 Task: Create a sub task System Test and UAT for the task  Integrate a new payment gateway into an e-commerce website in the project AdaptFlow , assign it to team member softage.5@softage.net and update the status of the sub task to  On Track  , set the priority of the sub task to Low
Action: Mouse moved to (501, 260)
Screenshot: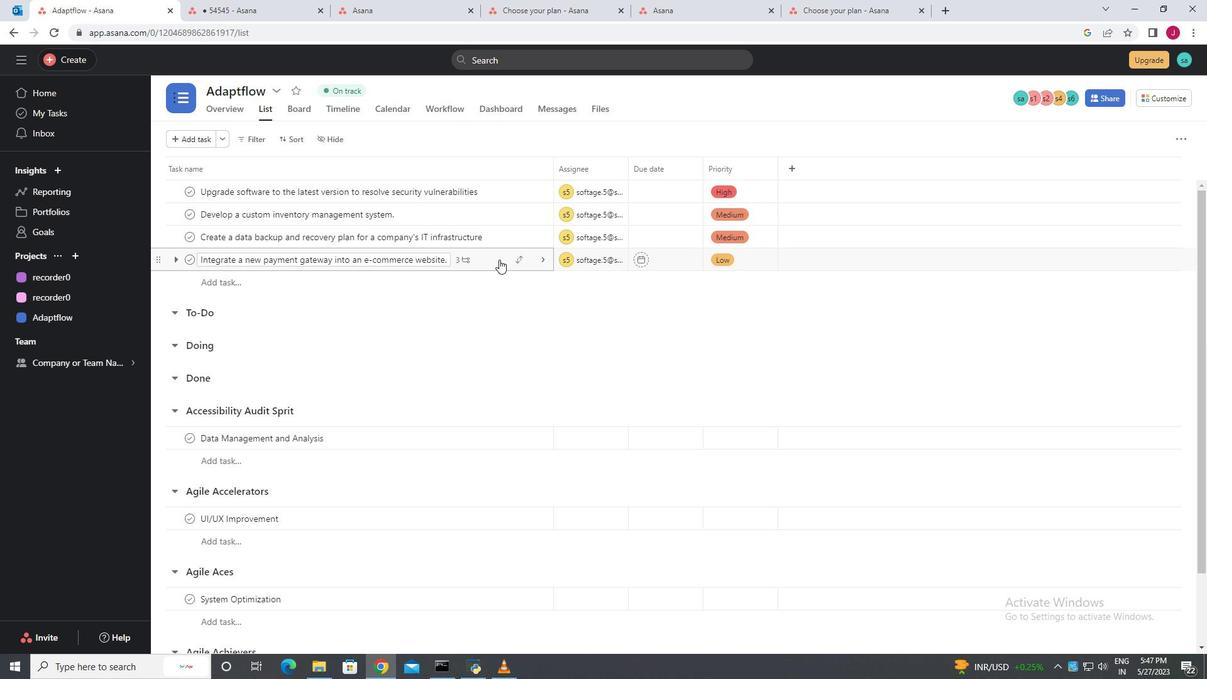 
Action: Mouse pressed left at (501, 260)
Screenshot: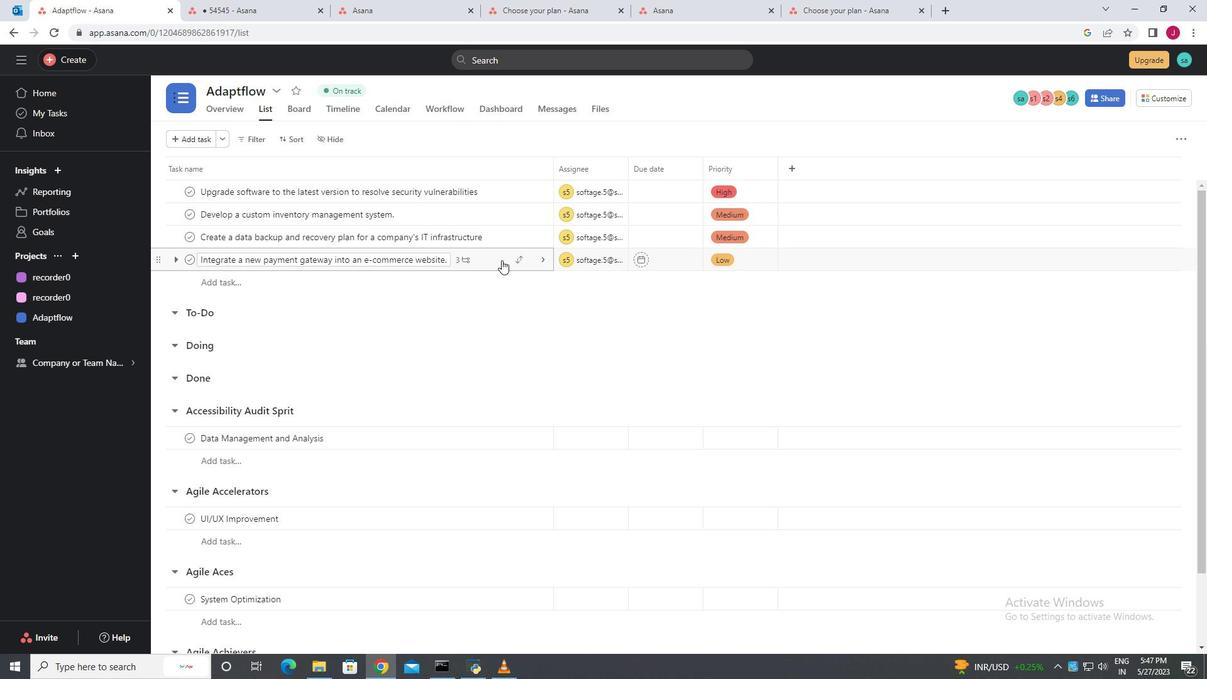 
Action: Mouse moved to (818, 439)
Screenshot: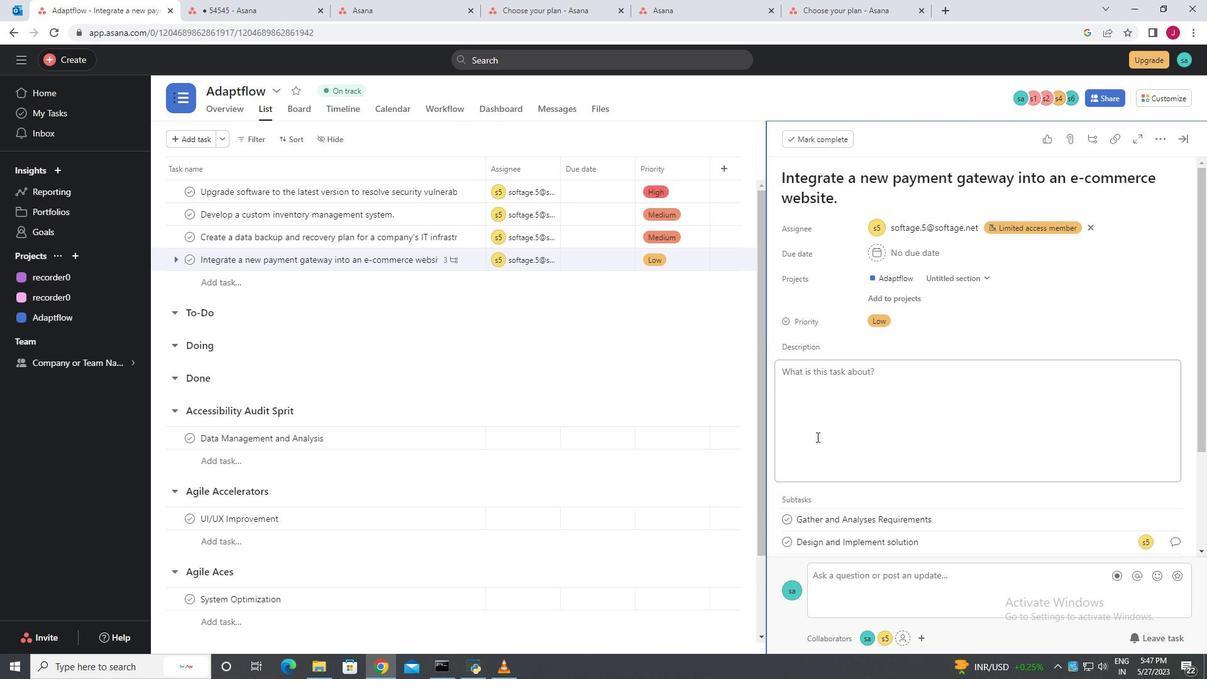 
Action: Mouse scrolled (818, 438) with delta (0, 0)
Screenshot: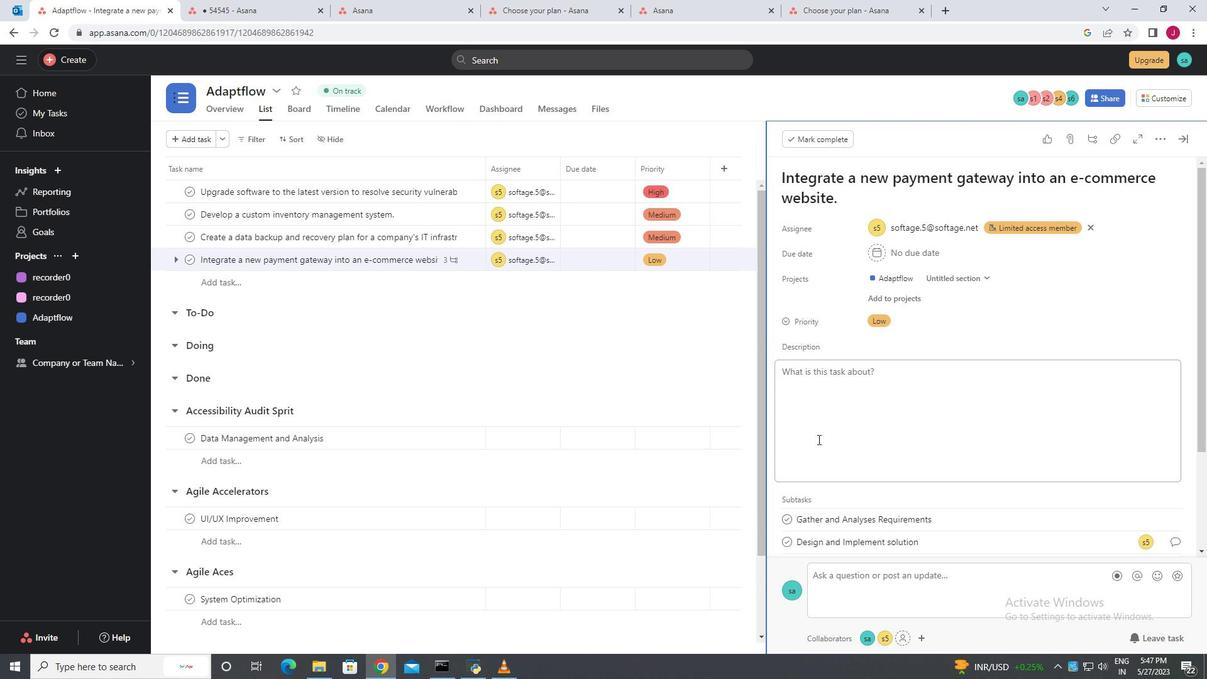 
Action: Mouse scrolled (818, 438) with delta (0, 0)
Screenshot: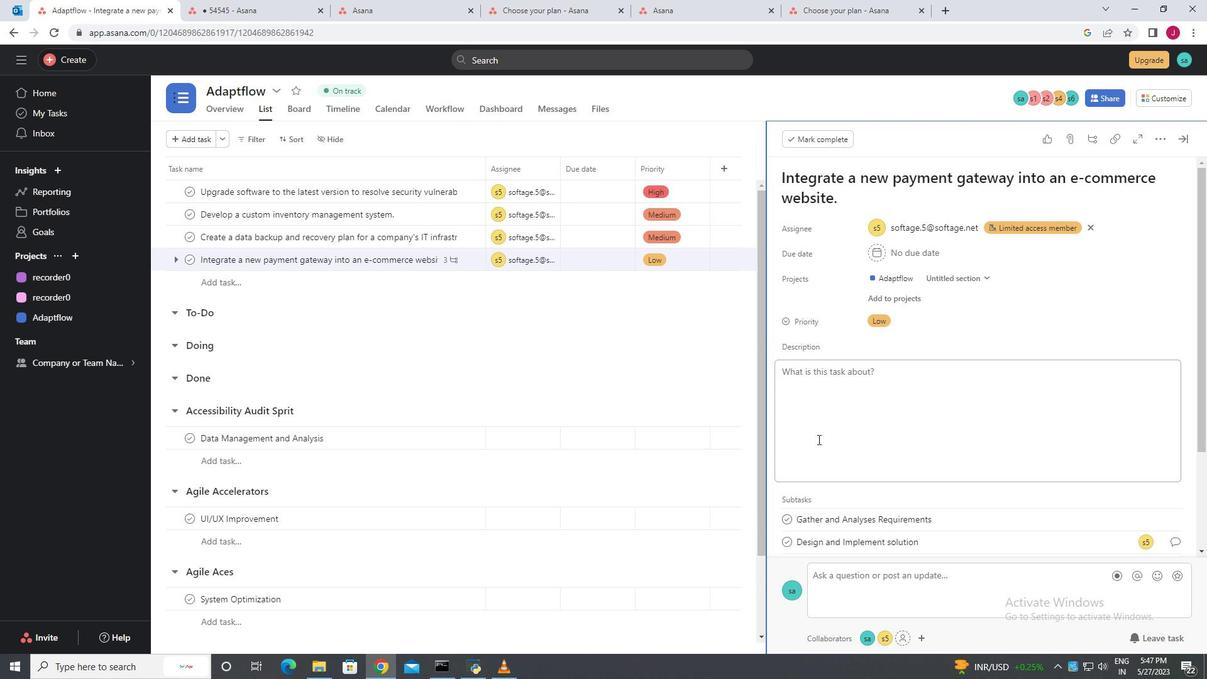 
Action: Mouse scrolled (818, 438) with delta (0, 0)
Screenshot: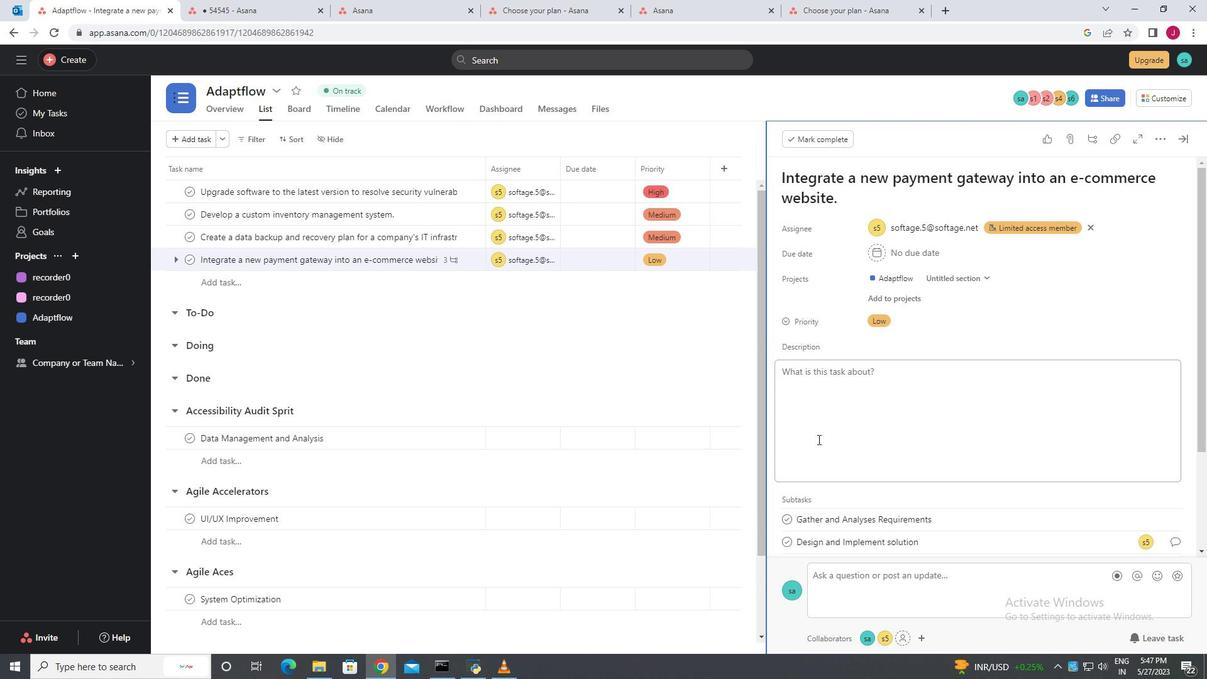 
Action: Mouse scrolled (818, 438) with delta (0, 0)
Screenshot: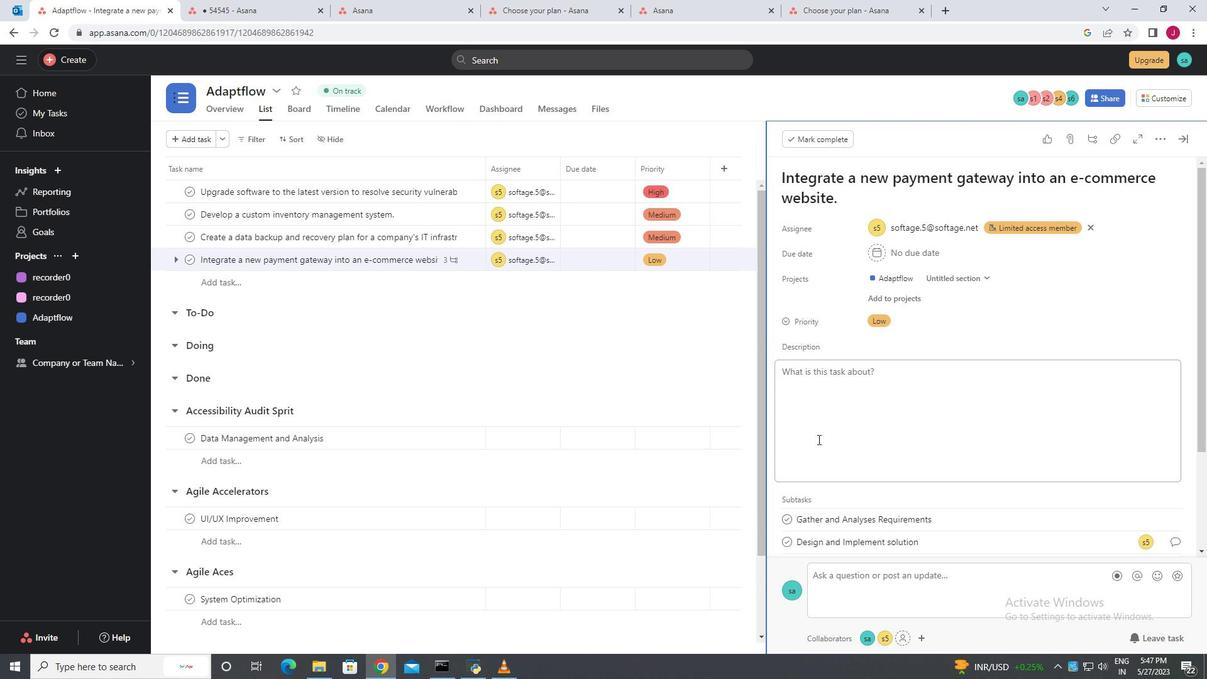 
Action: Mouse moved to (806, 430)
Screenshot: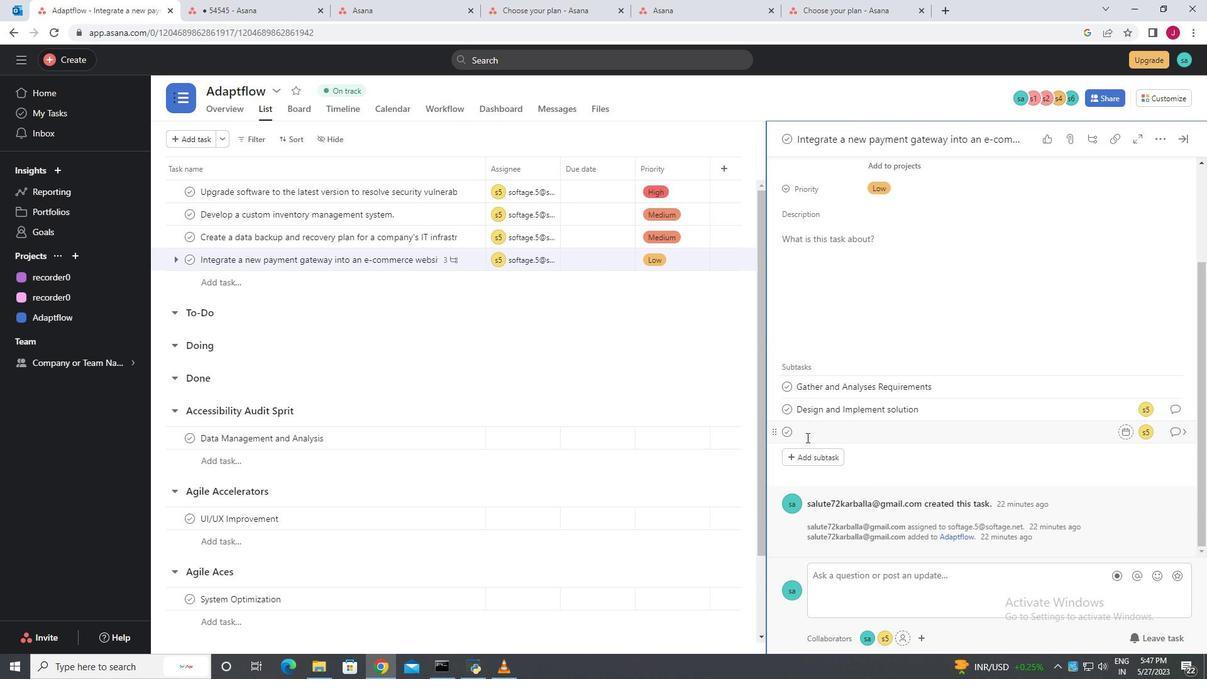 
Action: Mouse pressed left at (806, 430)
Screenshot: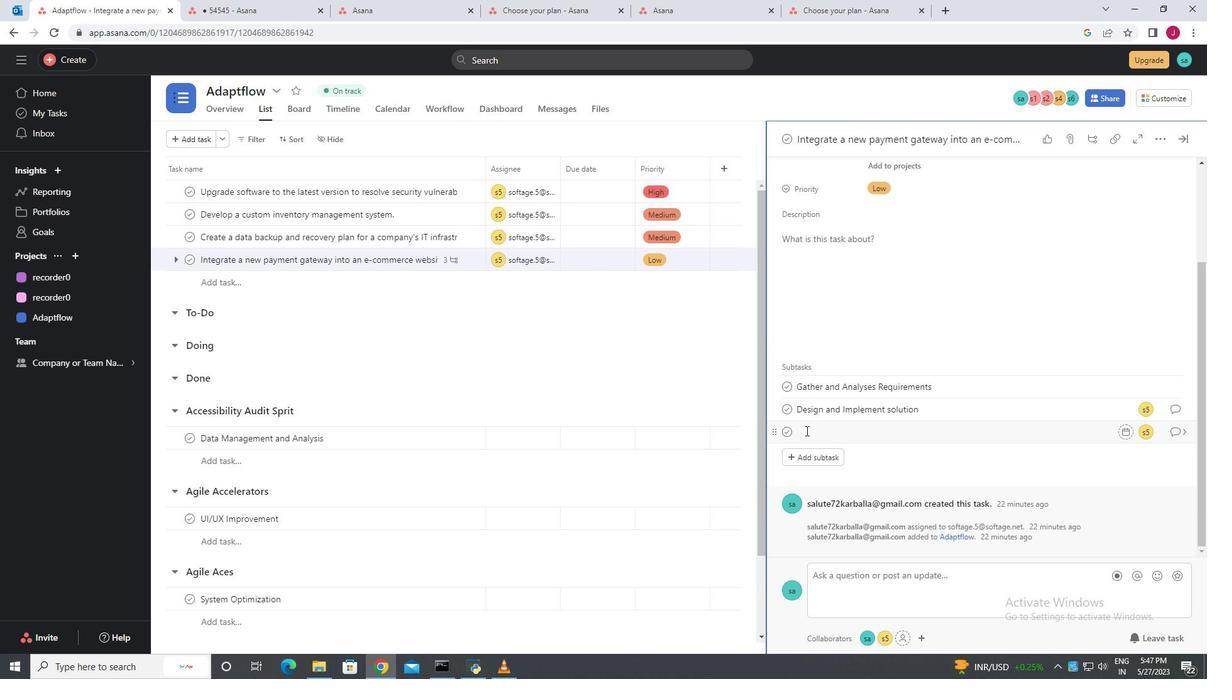 
Action: Mouse moved to (807, 430)
Screenshot: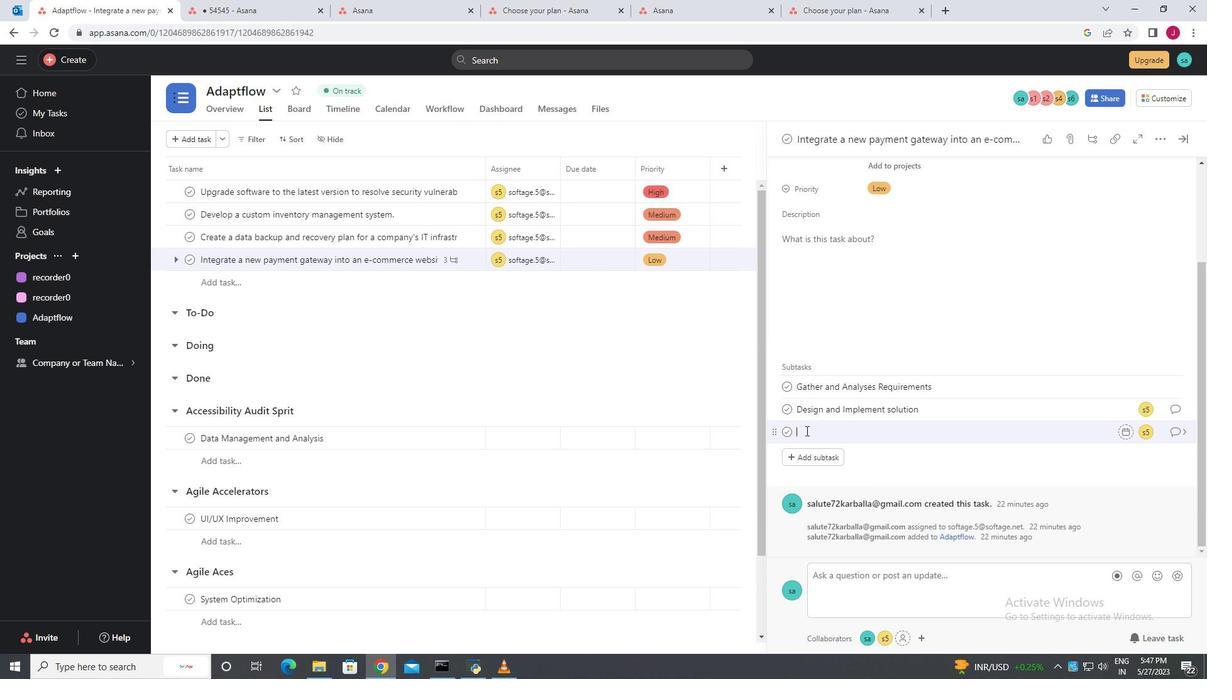 
Action: Key pressed <Key.caps_lock>S<Key.caps_lock>ystem<Key.space>and<Key.space><Key.caps_lock>UAT<Key.space><Key.caps_lock><Key.enter>
Screenshot: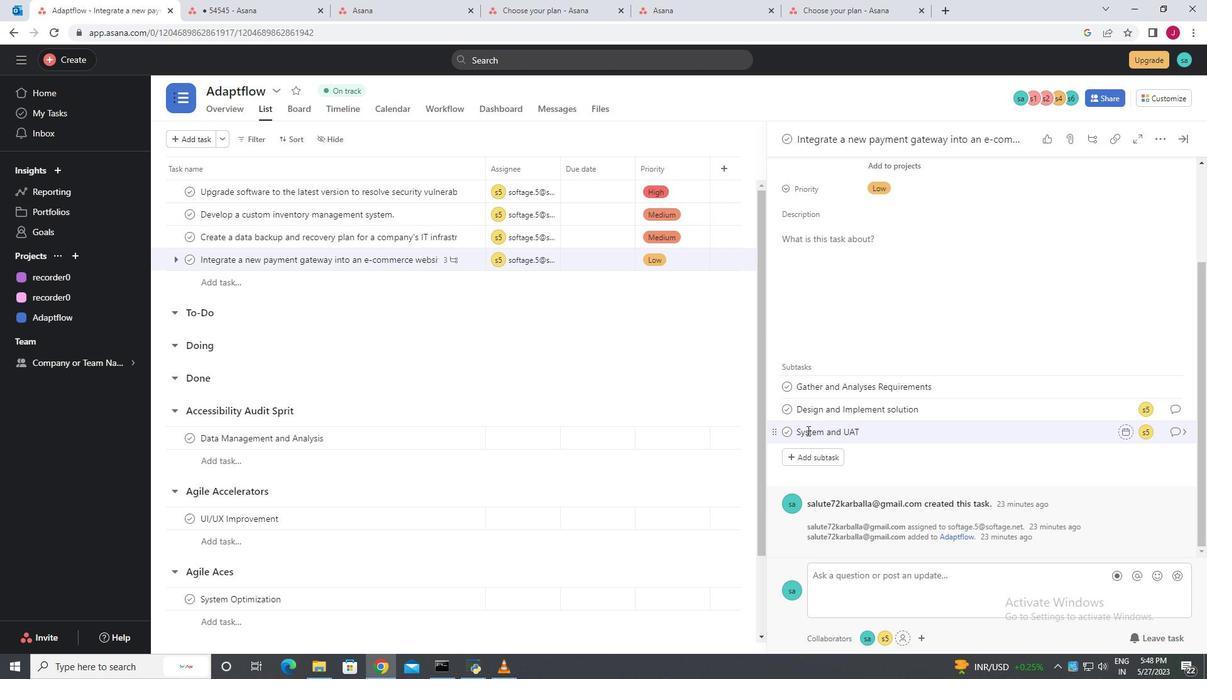 
Action: Mouse moved to (986, 412)
Screenshot: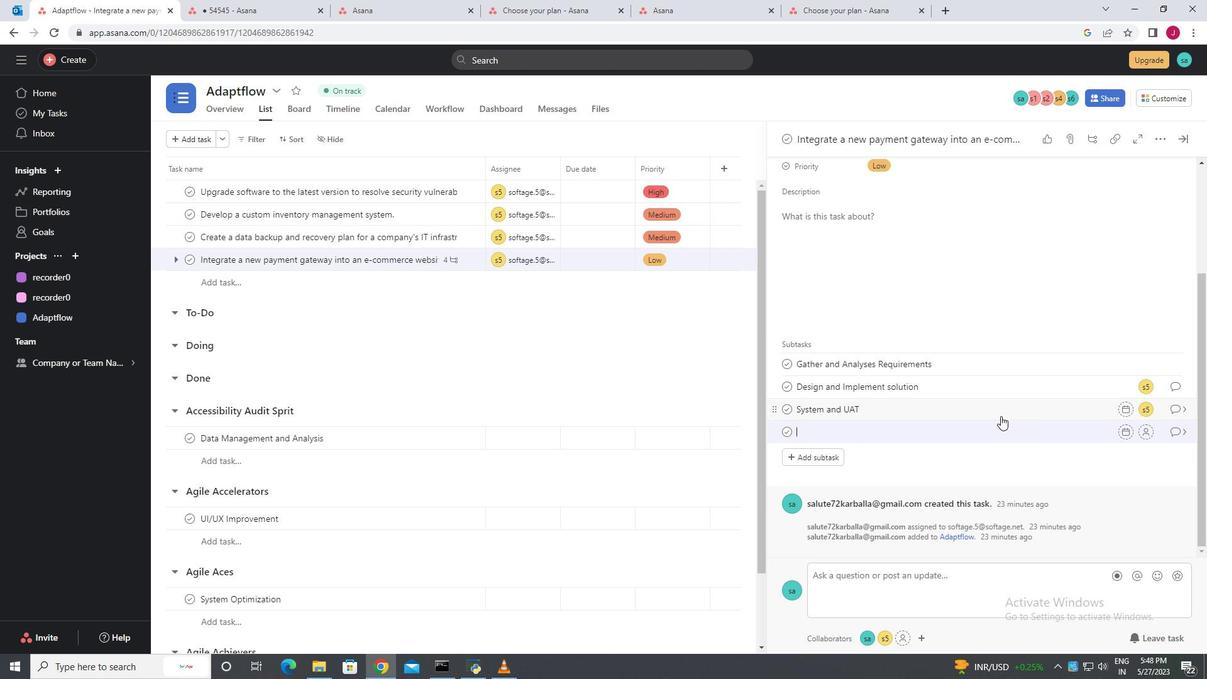 
Action: Mouse pressed left at (986, 412)
Screenshot: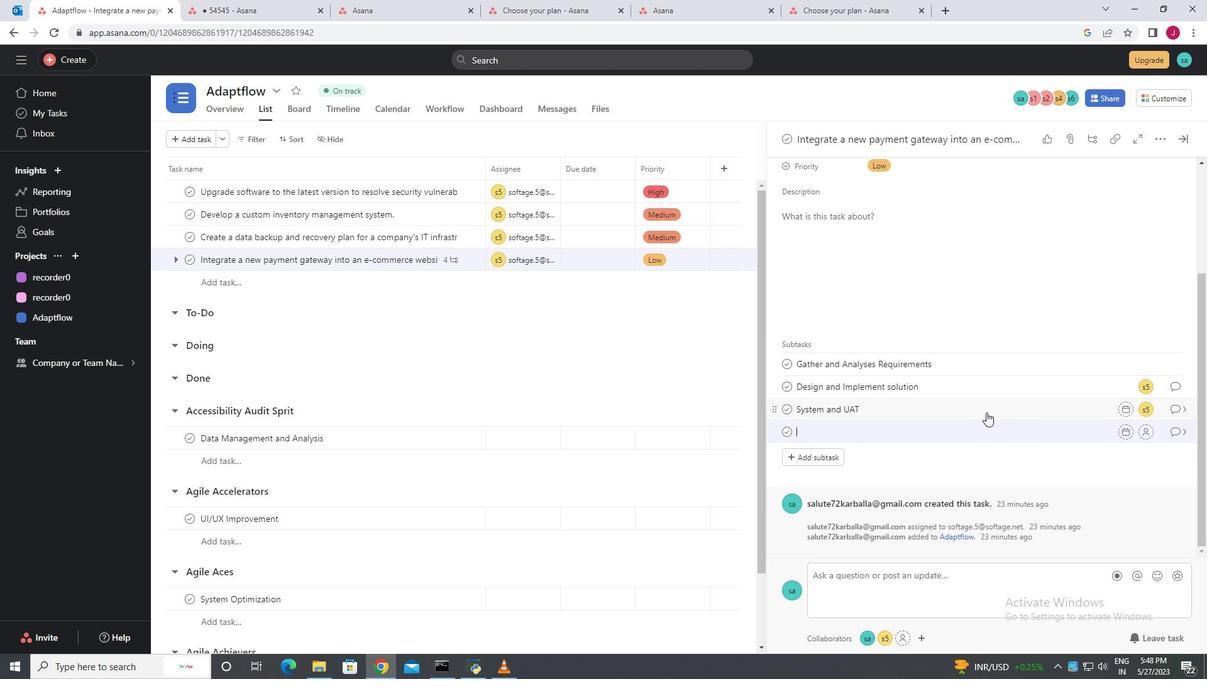 
Action: Mouse moved to (1071, 430)
Screenshot: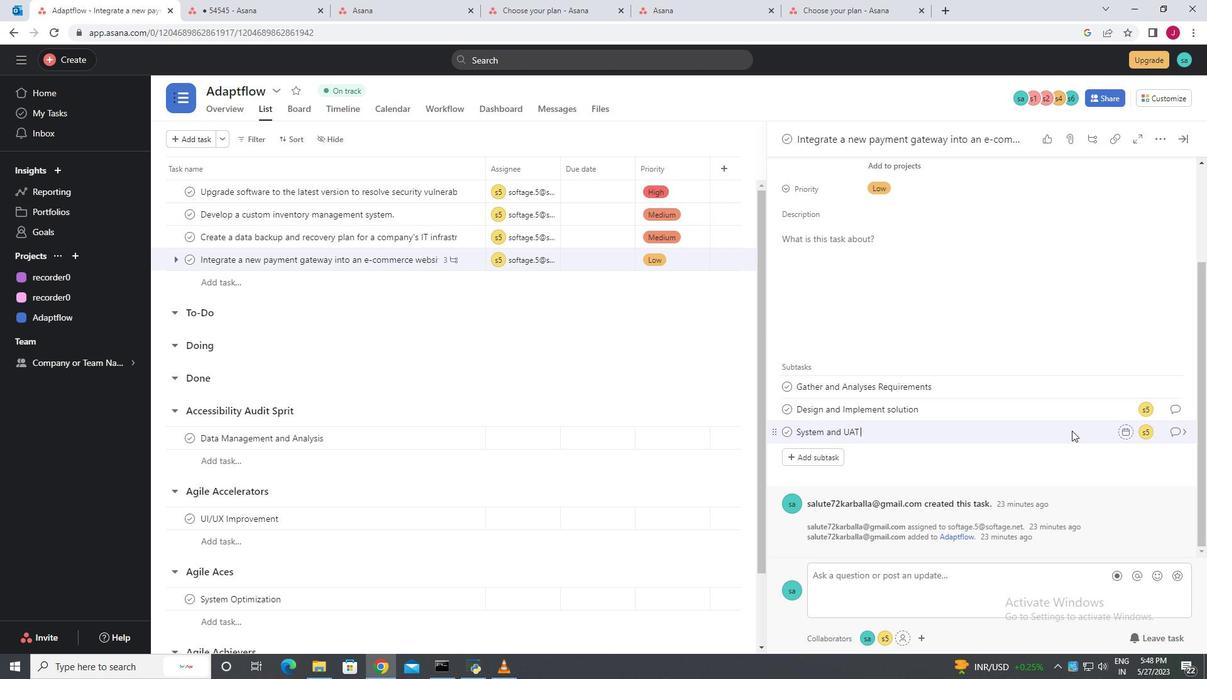 
Action: Mouse pressed left at (1071, 430)
Screenshot: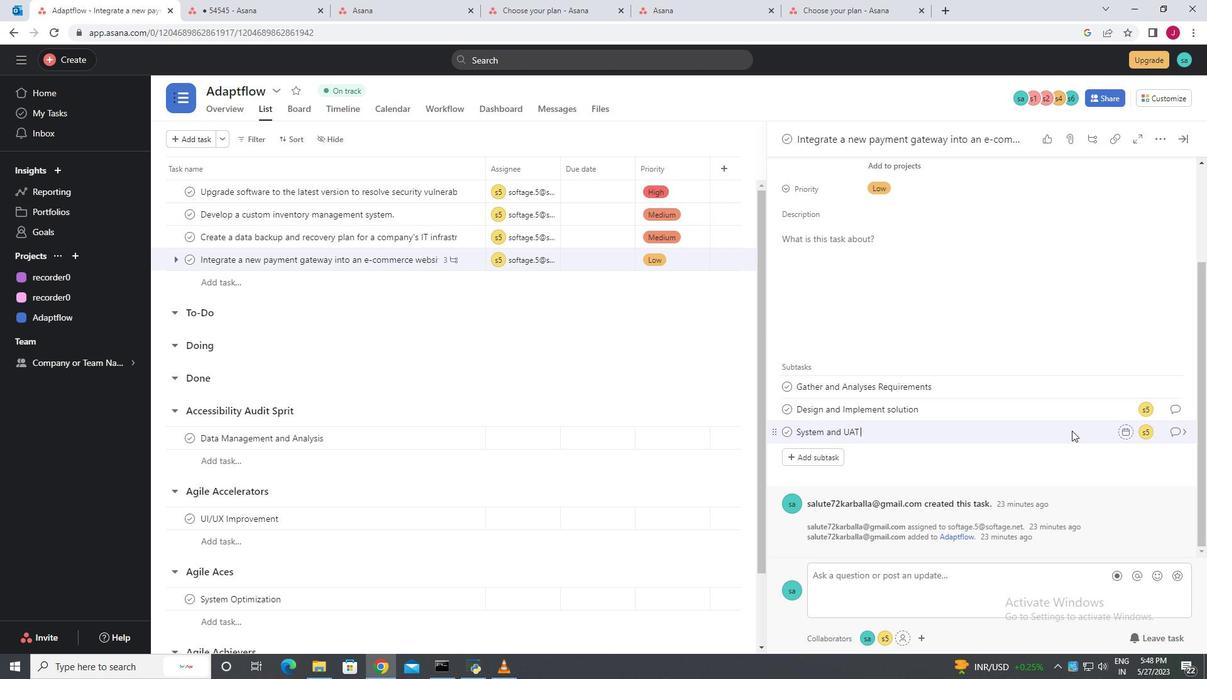 
Action: Mouse moved to (1099, 391)
Screenshot: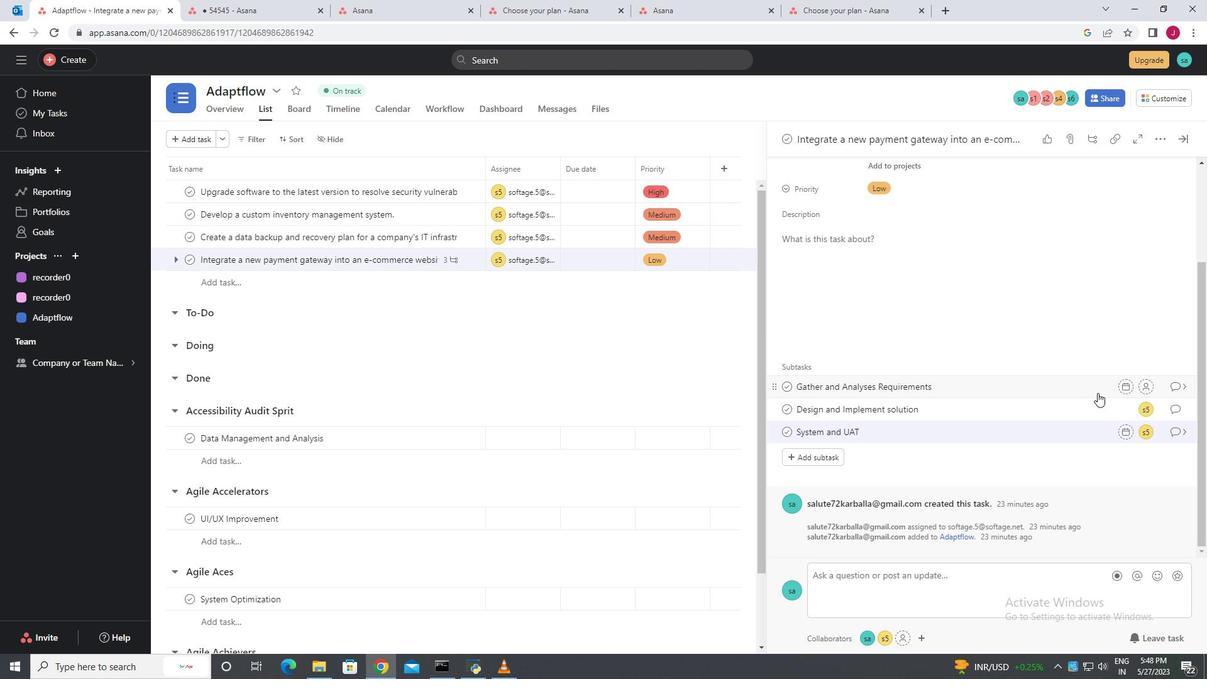 
Action: Mouse pressed left at (1099, 391)
Screenshot: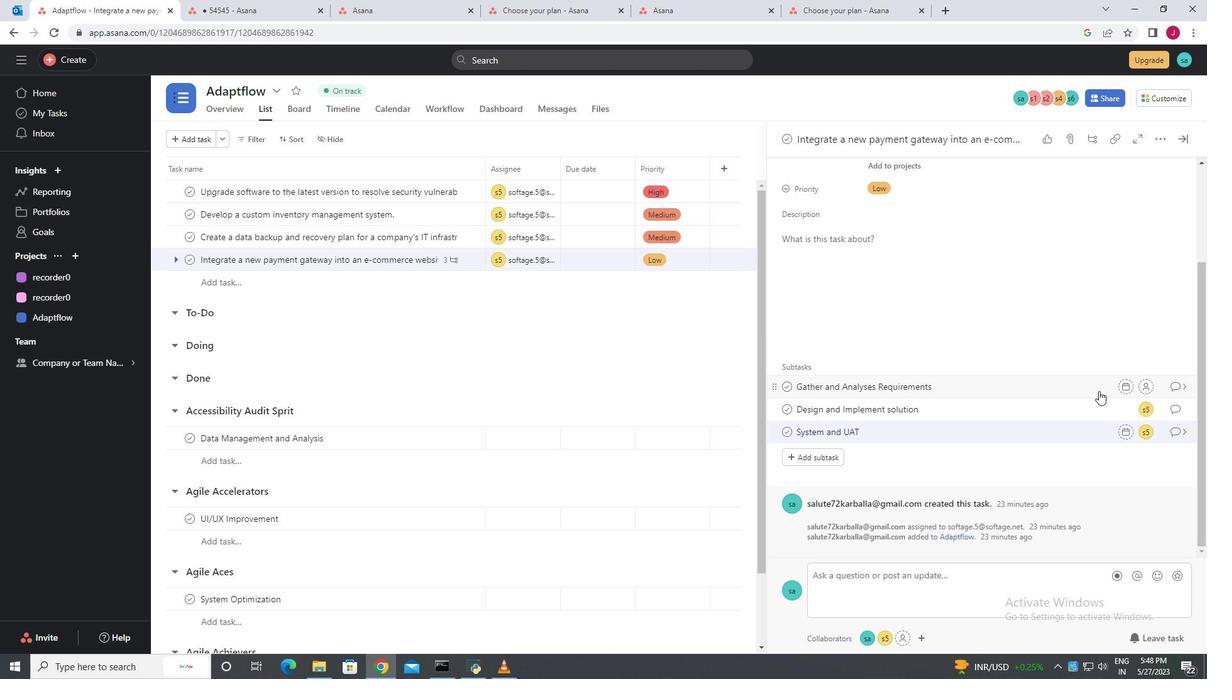 
Action: Mouse moved to (1145, 389)
Screenshot: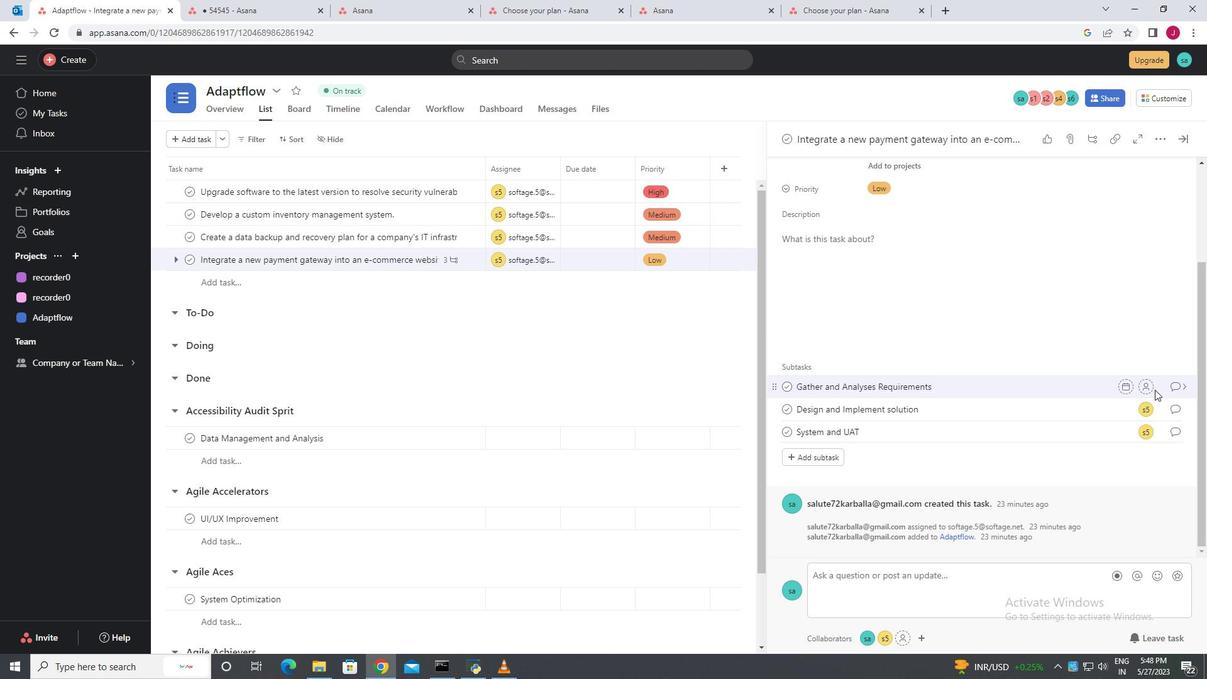 
Action: Mouse pressed left at (1145, 389)
Screenshot: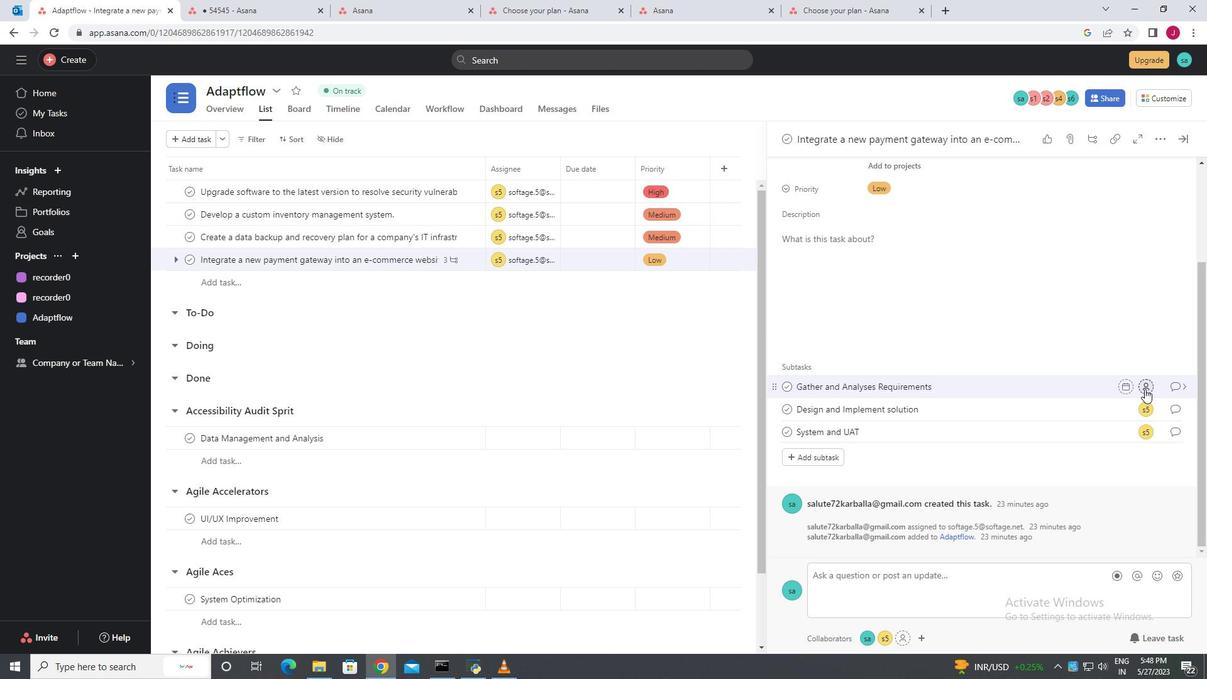 
Action: Mouse moved to (977, 486)
Screenshot: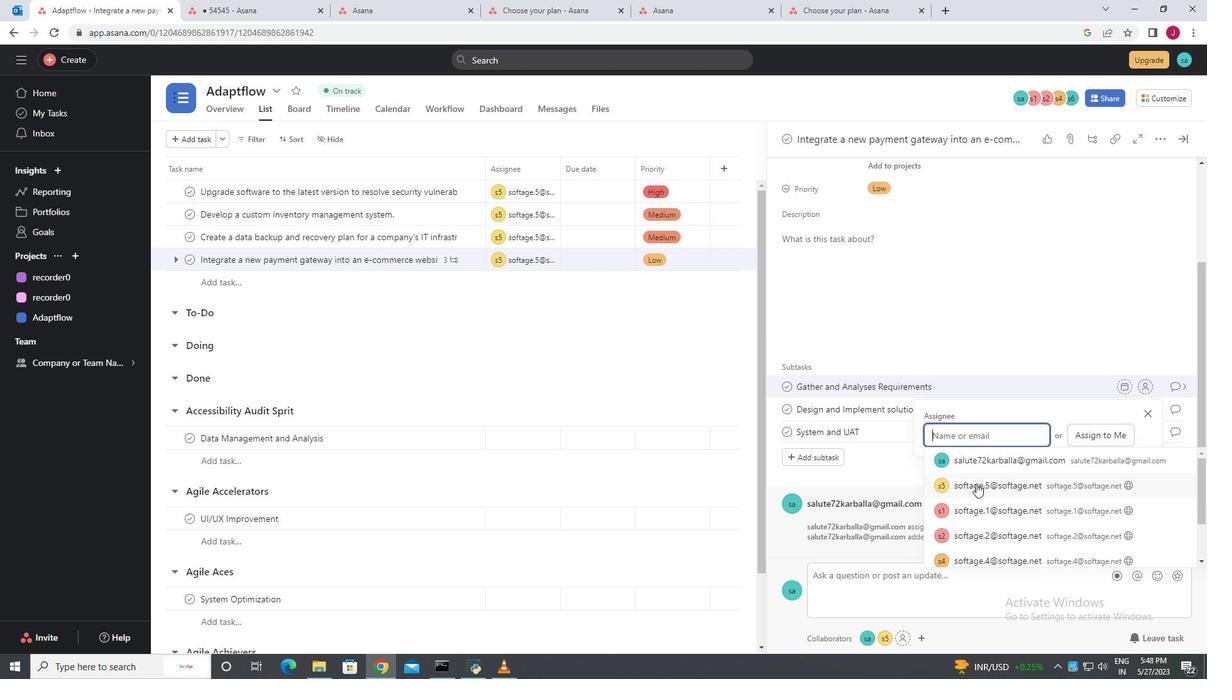 
Action: Mouse pressed left at (977, 486)
Screenshot: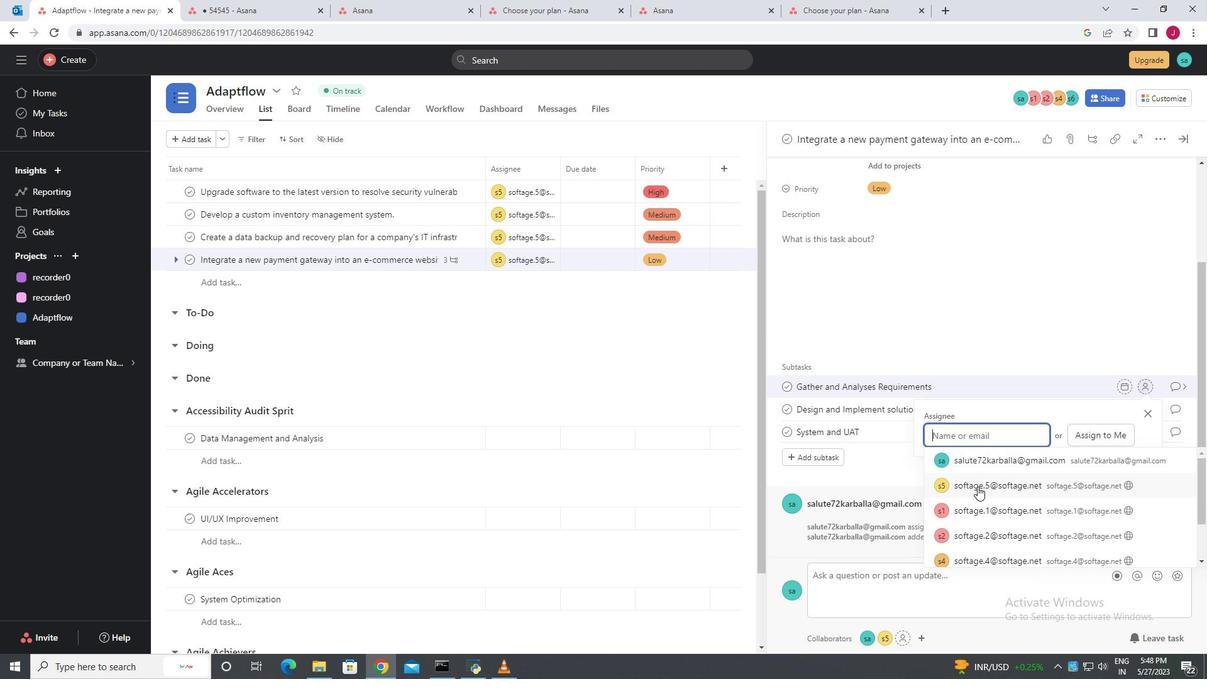 
Action: Mouse moved to (1181, 387)
Screenshot: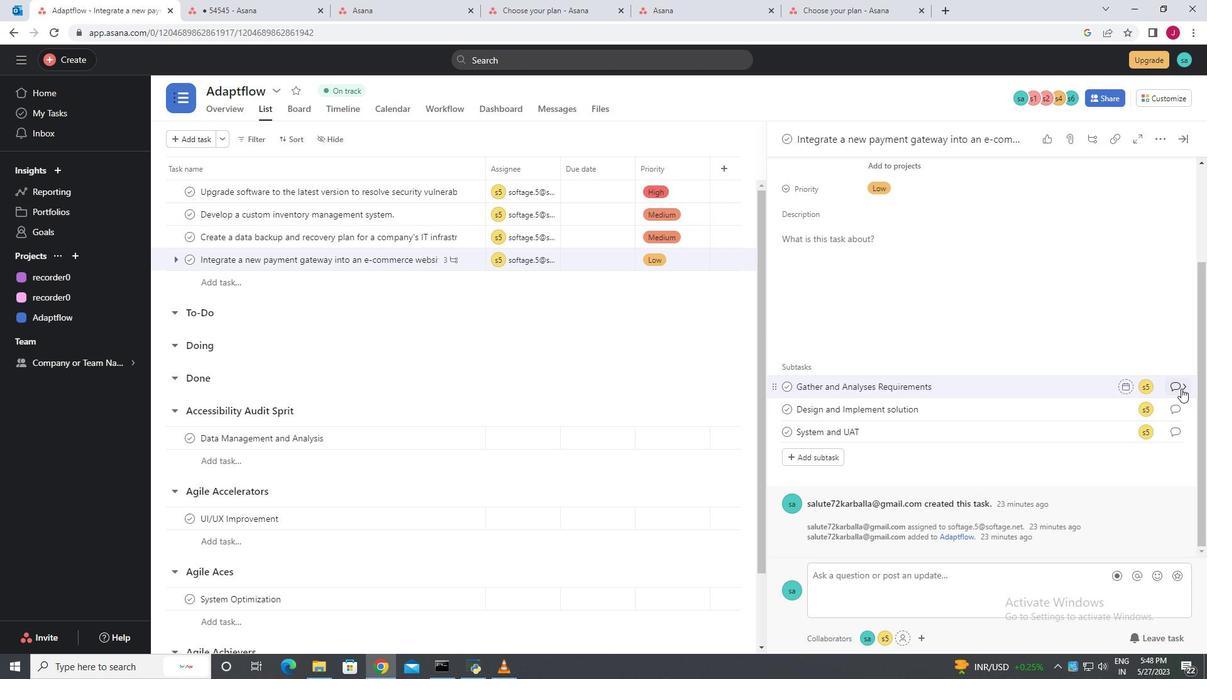 
Action: Mouse pressed left at (1181, 387)
Screenshot: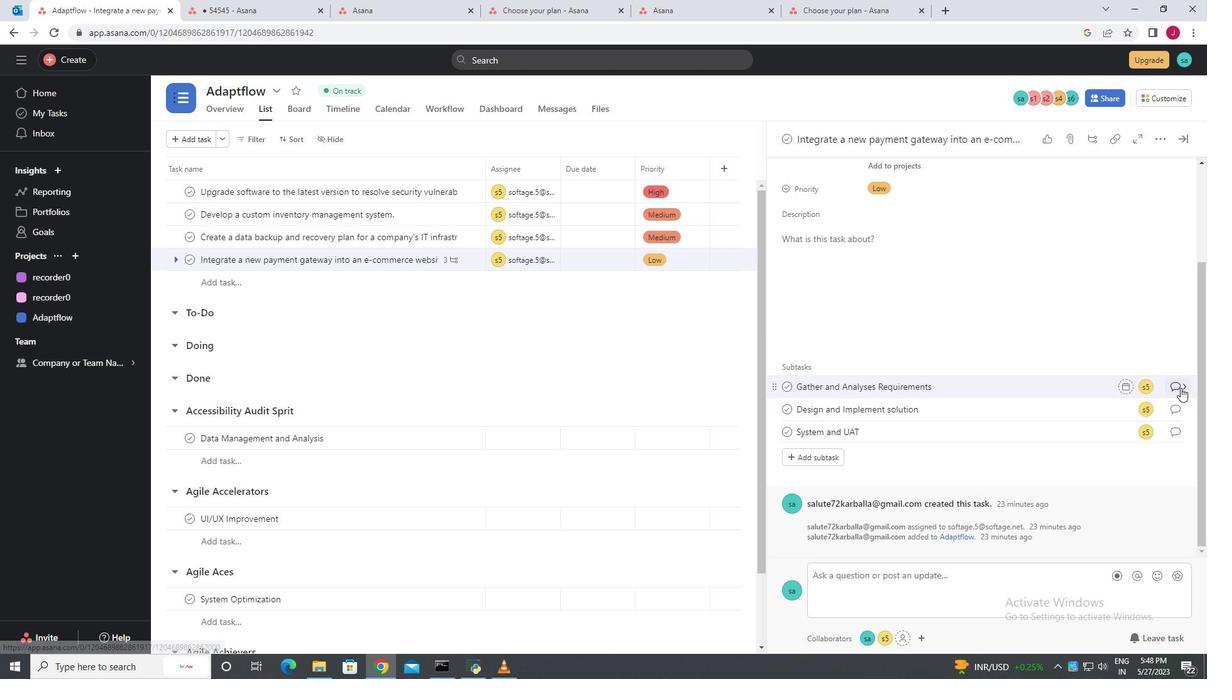 
Action: Mouse moved to (830, 294)
Screenshot: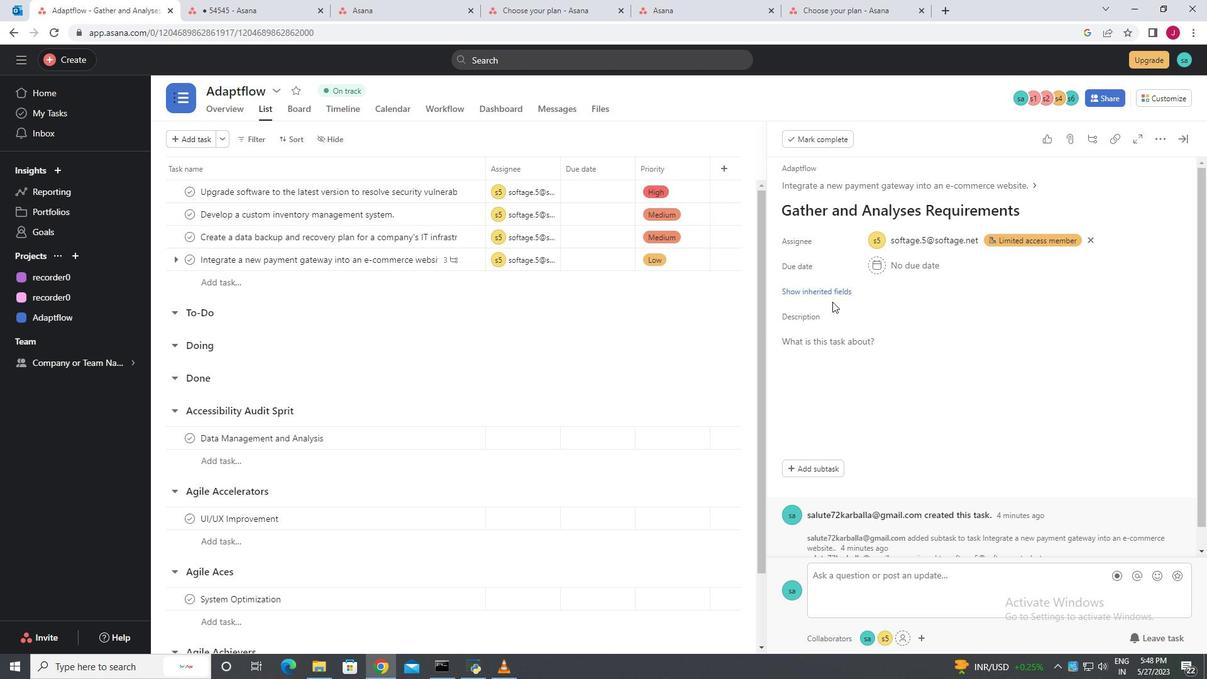 
Action: Mouse pressed left at (830, 294)
Screenshot: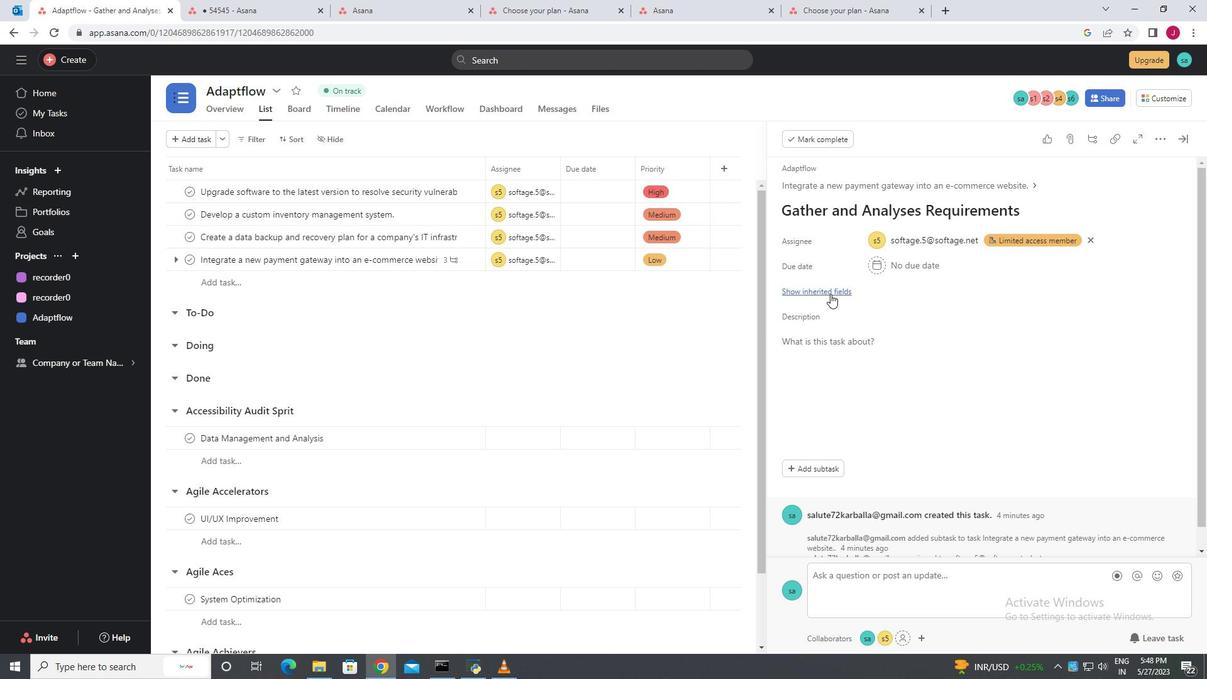 
Action: Mouse moved to (863, 316)
Screenshot: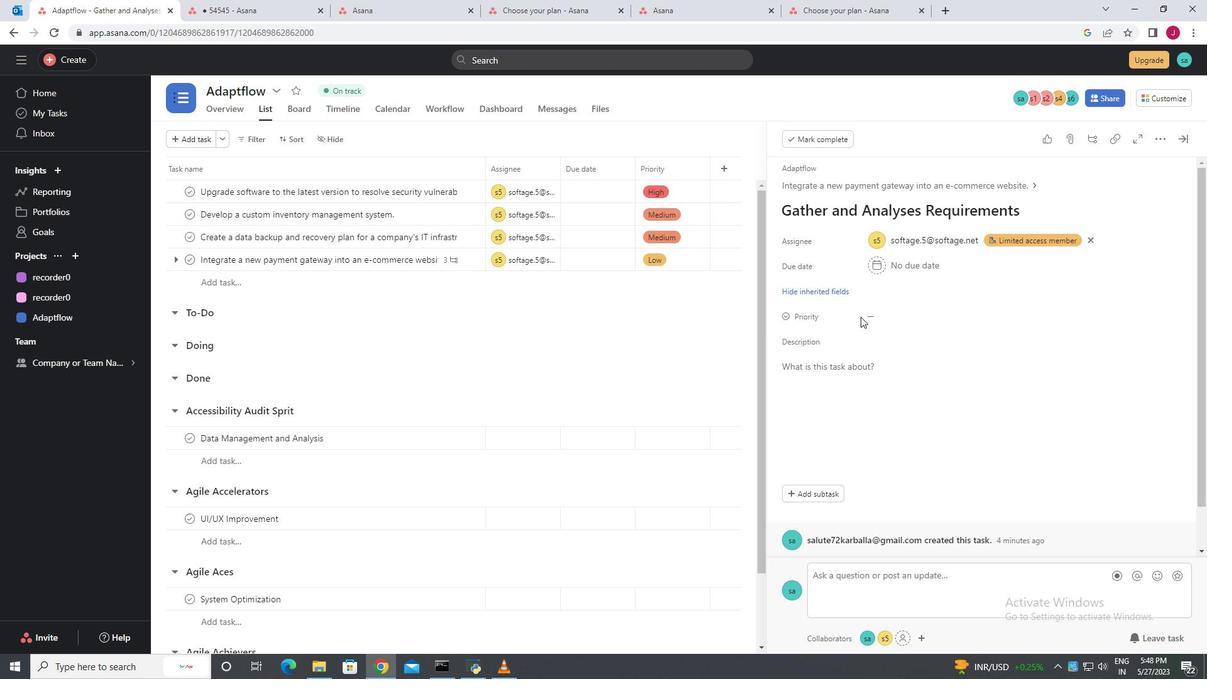 
Action: Mouse pressed left at (863, 316)
Screenshot: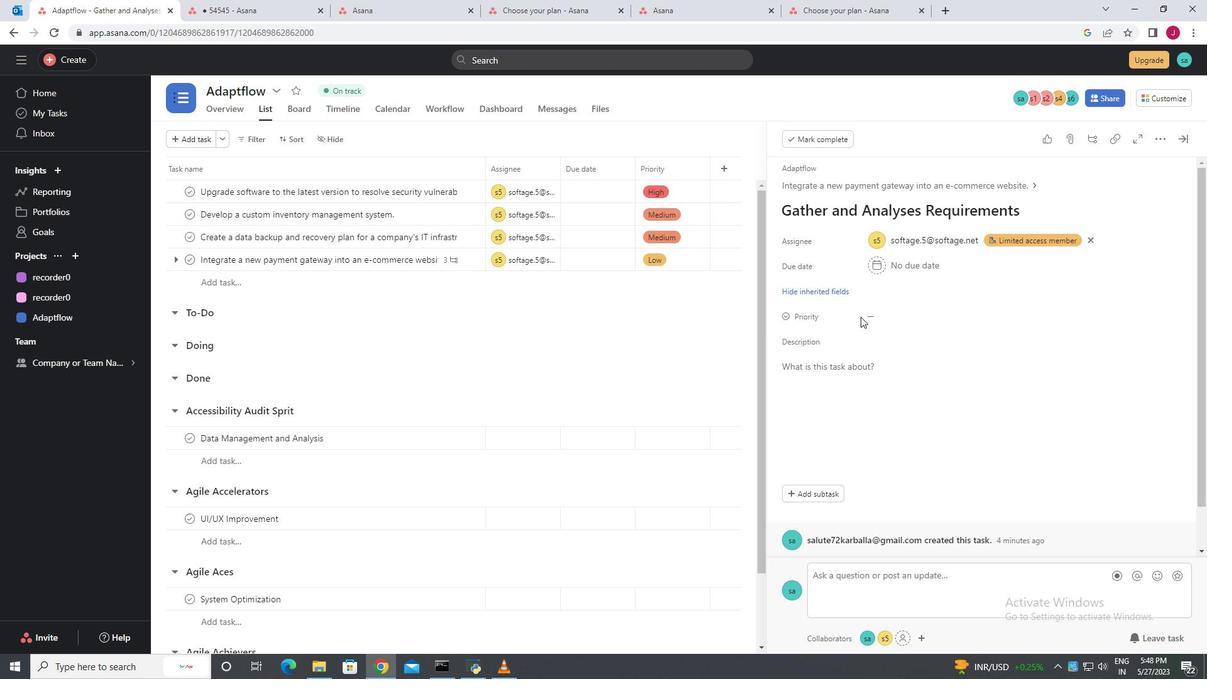 
Action: Mouse moved to (906, 403)
Screenshot: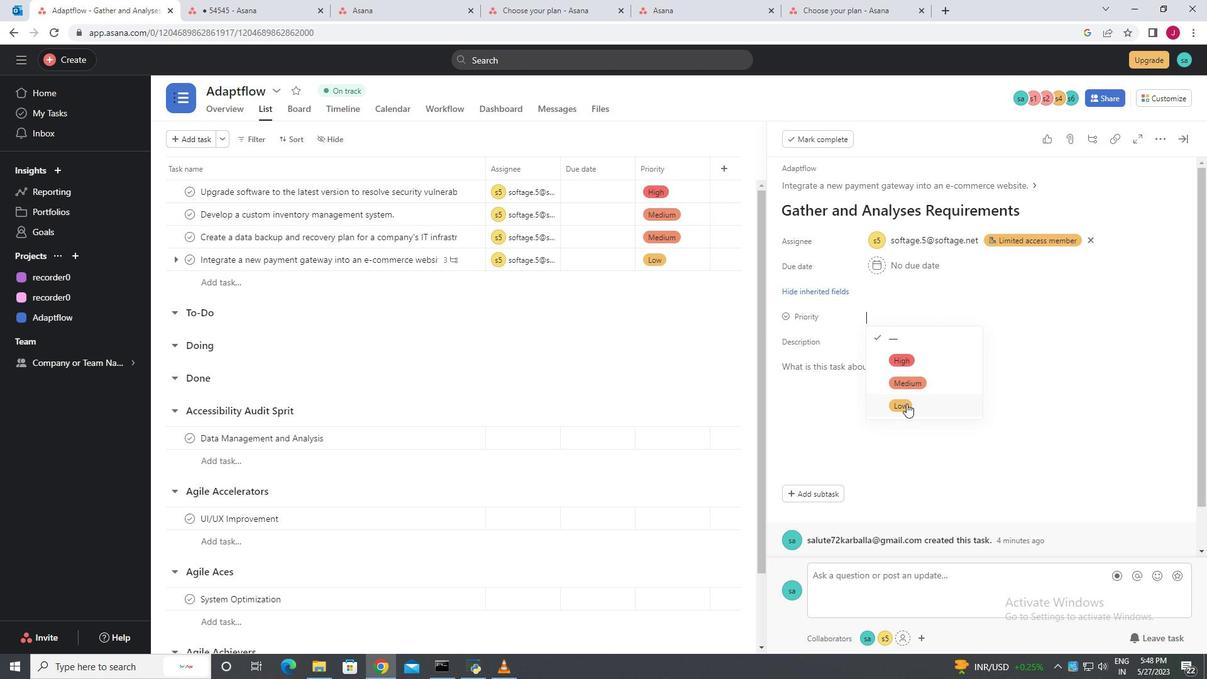 
Action: Mouse pressed left at (906, 403)
Screenshot: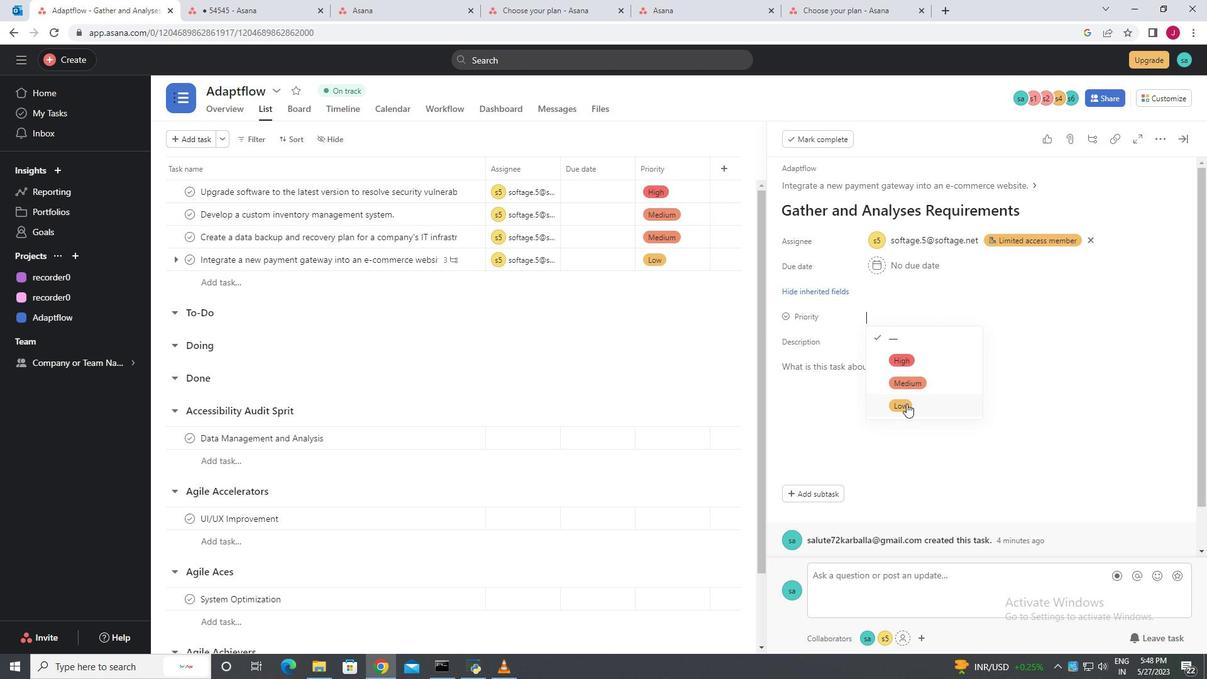 
Action: Mouse moved to (544, 358)
Screenshot: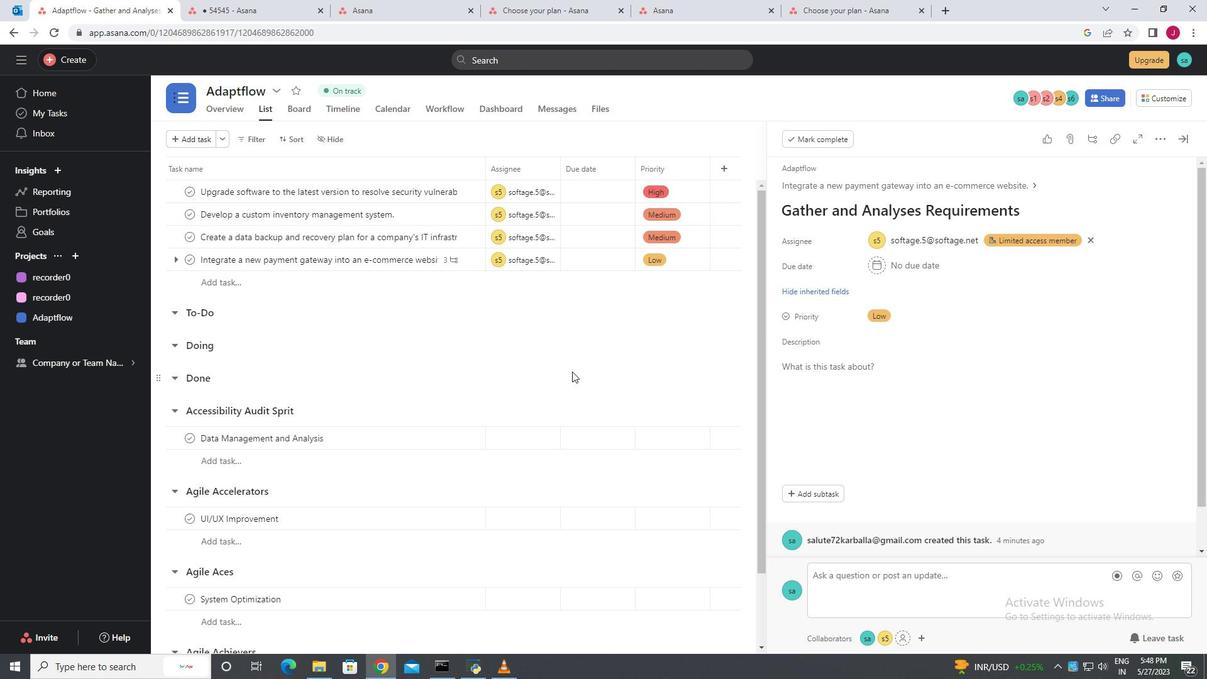 
Action: Mouse pressed left at (544, 358)
Screenshot: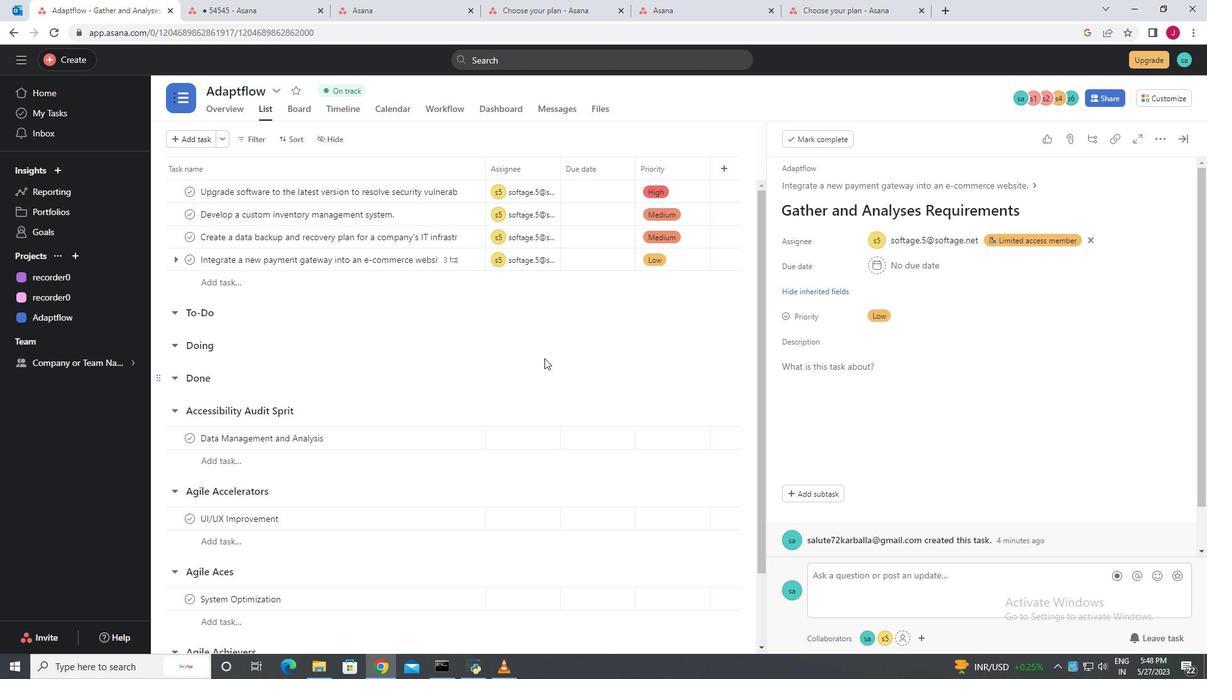 
Action: Mouse moved to (1182, 138)
Screenshot: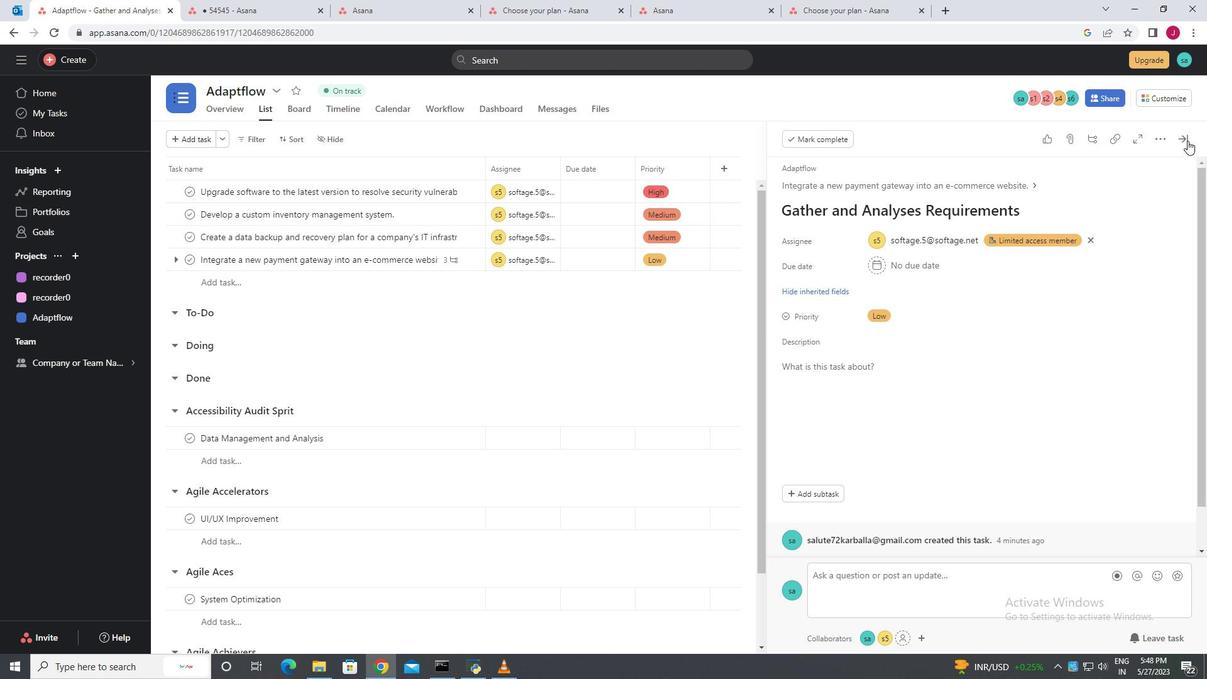 
Action: Mouse pressed left at (1182, 138)
Screenshot: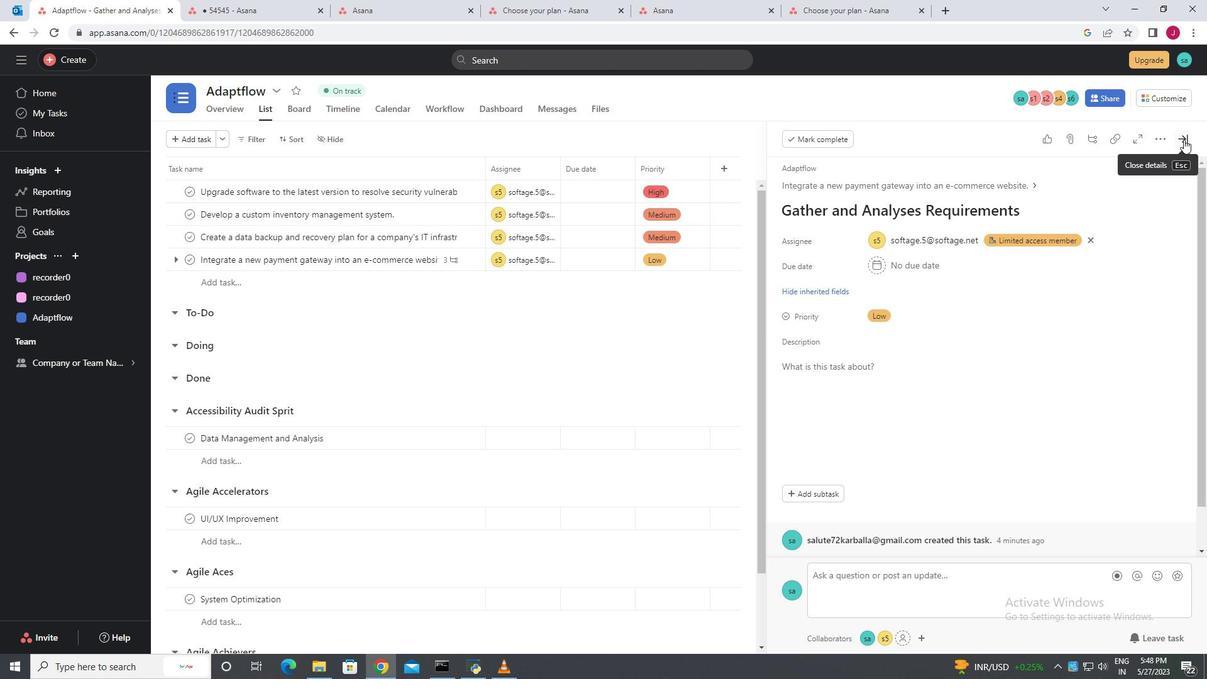 
Action: Mouse moved to (760, 361)
Screenshot: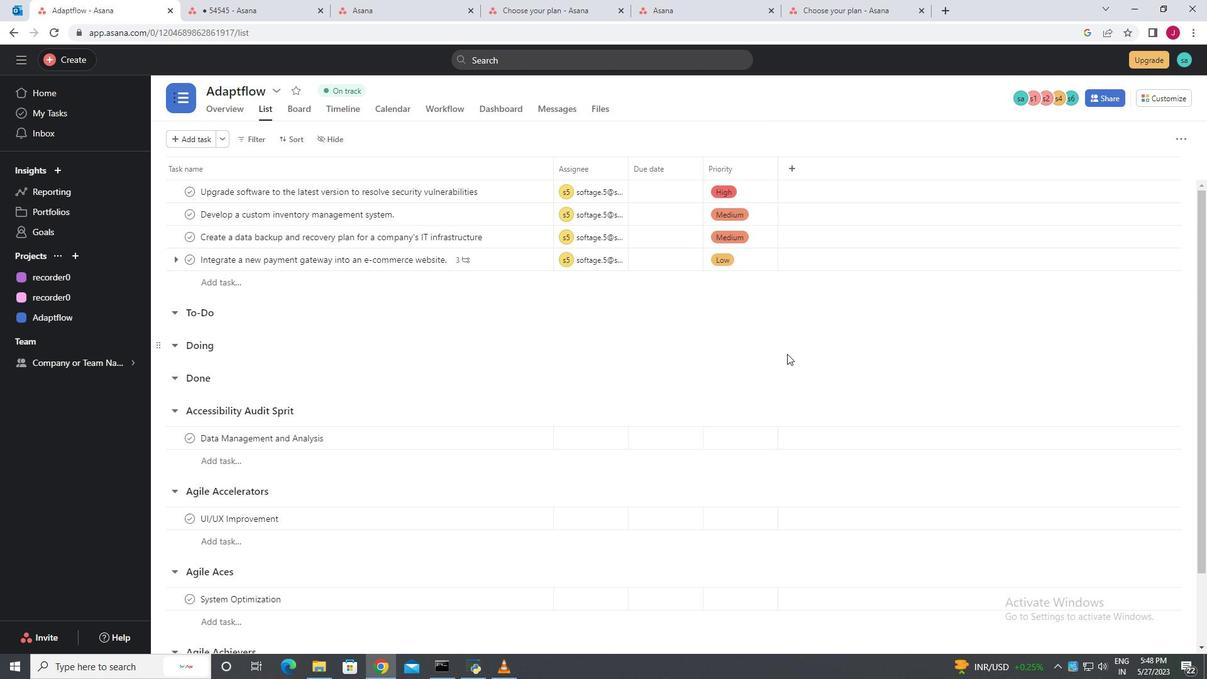 
Action: Mouse scrolled (760, 360) with delta (0, 0)
Screenshot: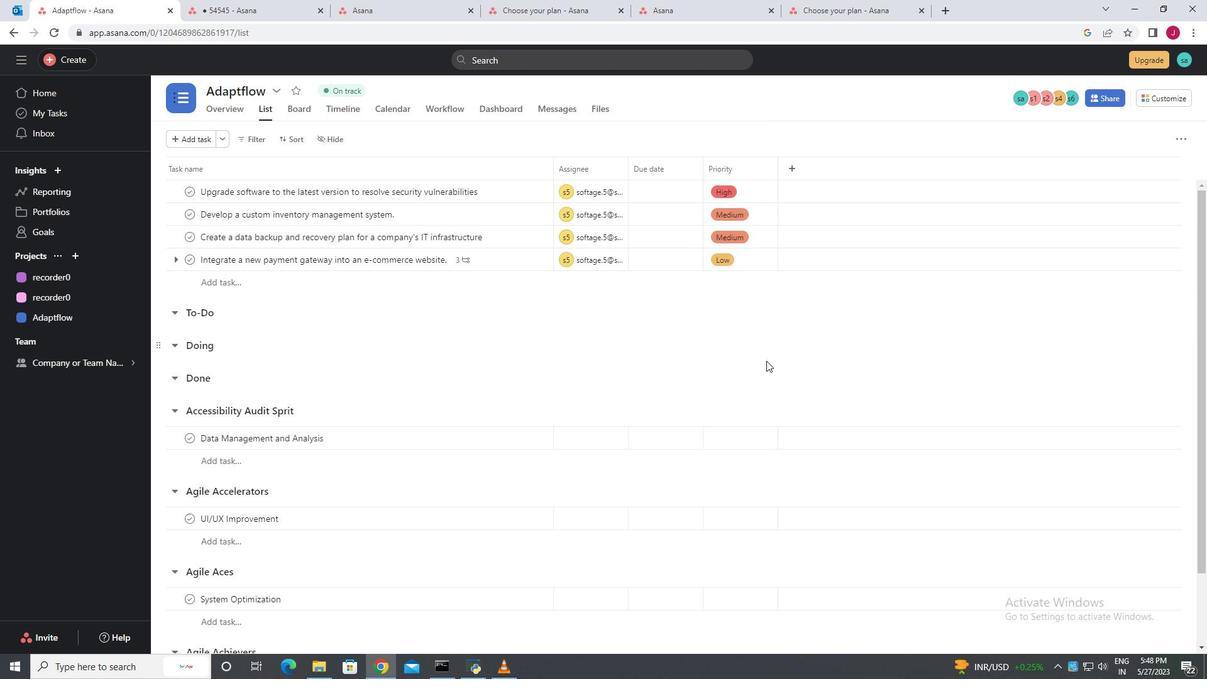 
Action: Mouse scrolled (760, 360) with delta (0, 0)
Screenshot: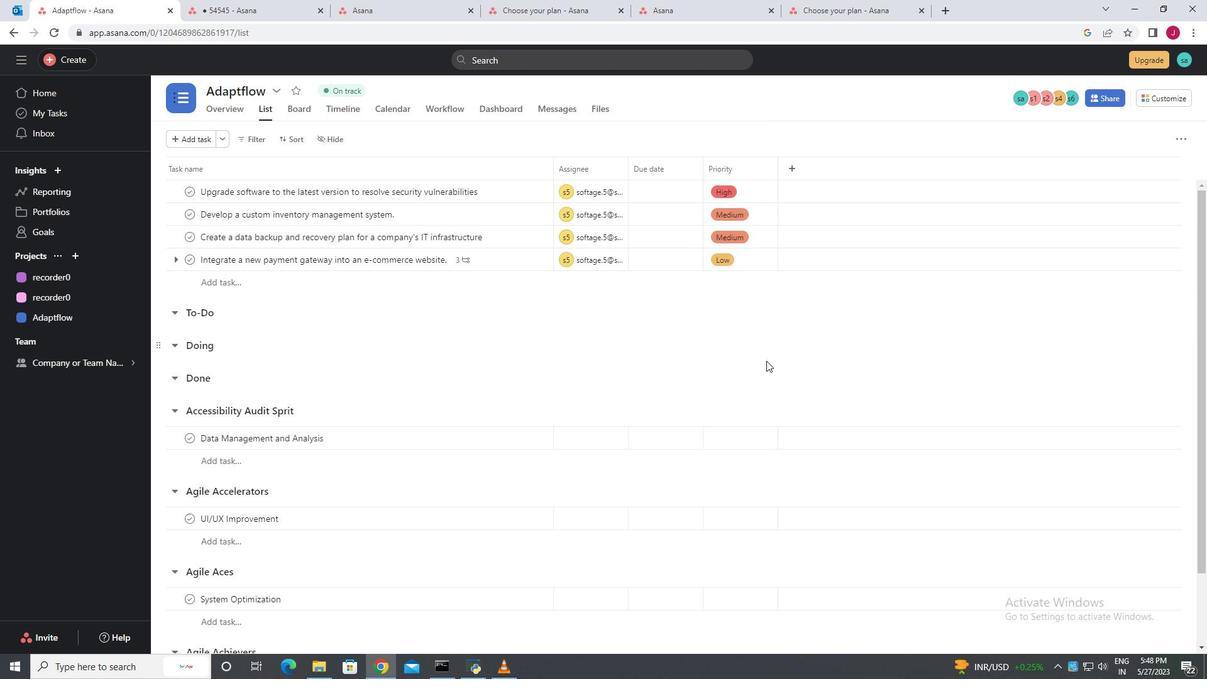 
Action: Mouse moved to (760, 361)
Screenshot: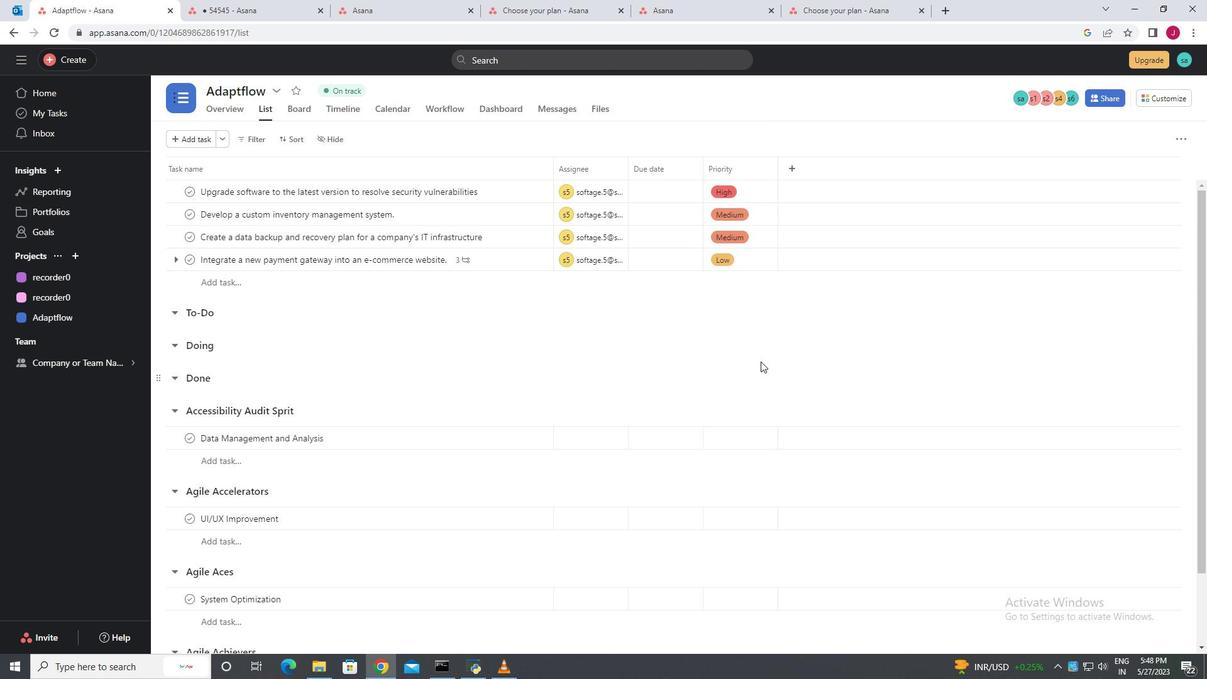 
Action: Mouse scrolled (760, 360) with delta (0, 0)
Screenshot: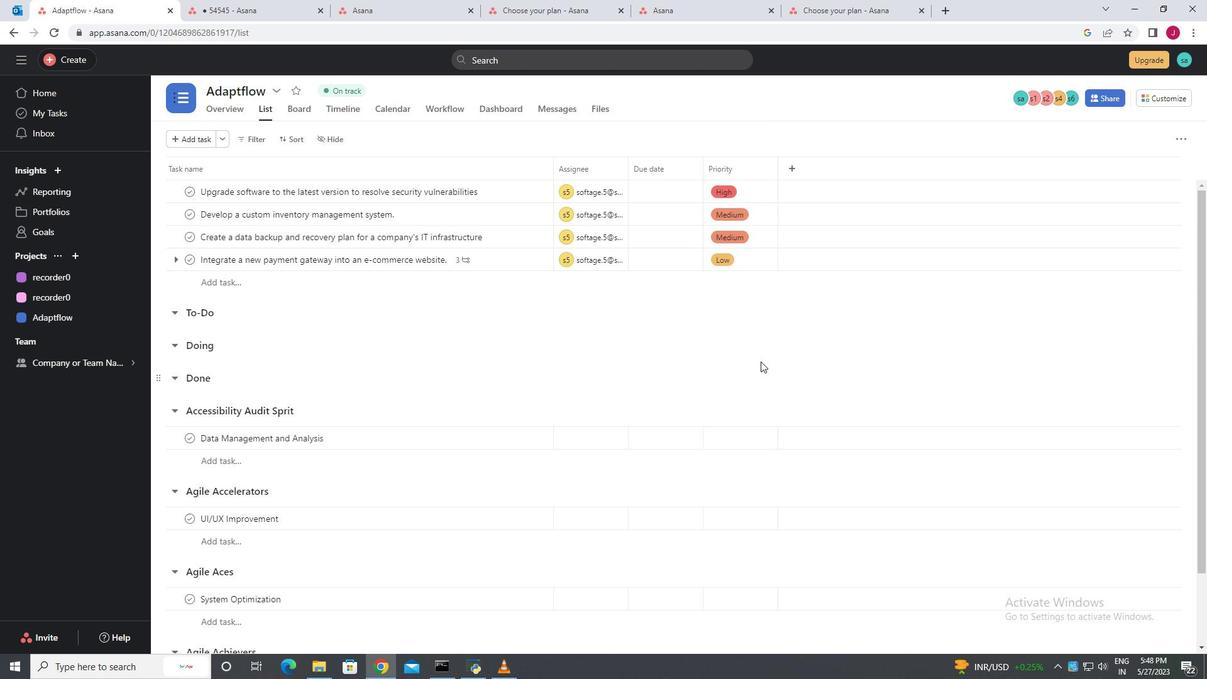 
Action: Mouse scrolled (760, 360) with delta (0, 0)
Screenshot: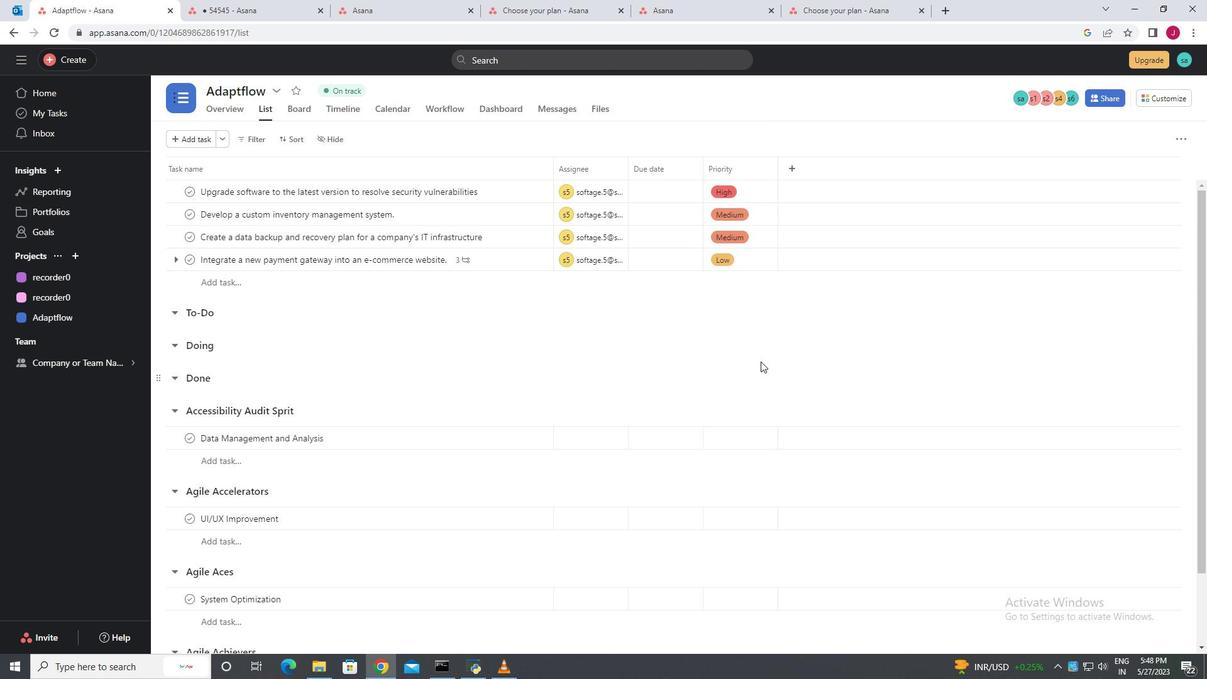 
Action: Mouse moved to (759, 364)
Screenshot: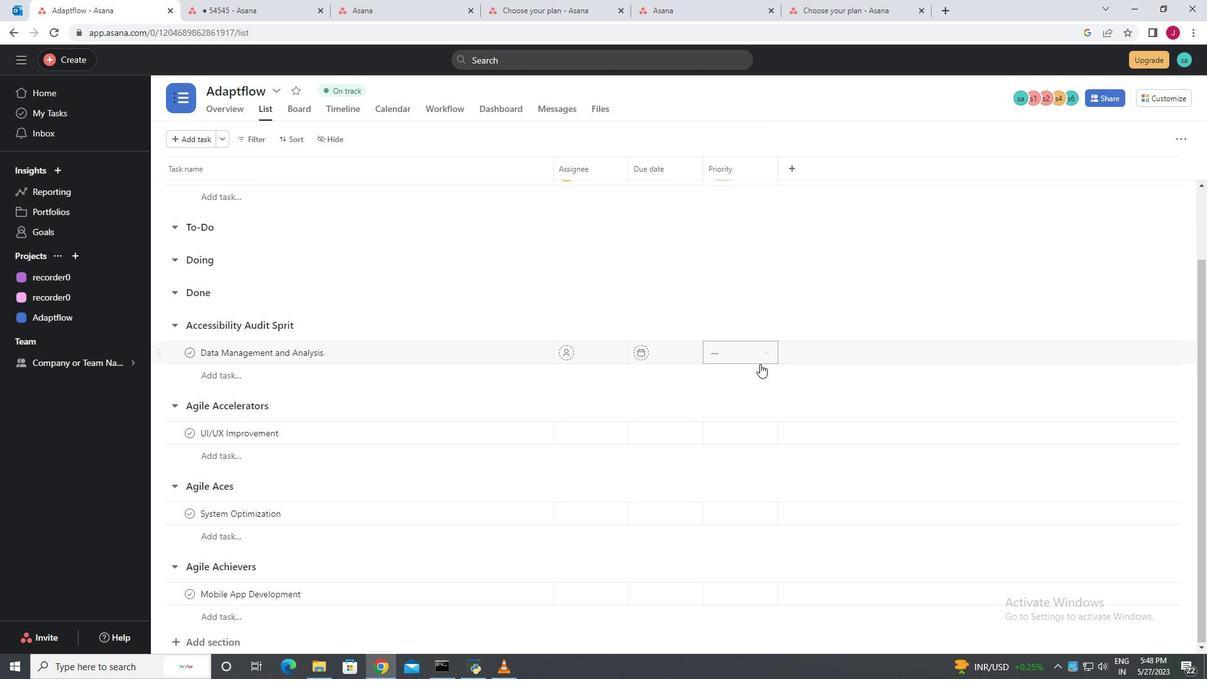 
Action: Mouse scrolled (759, 365) with delta (0, 0)
Screenshot: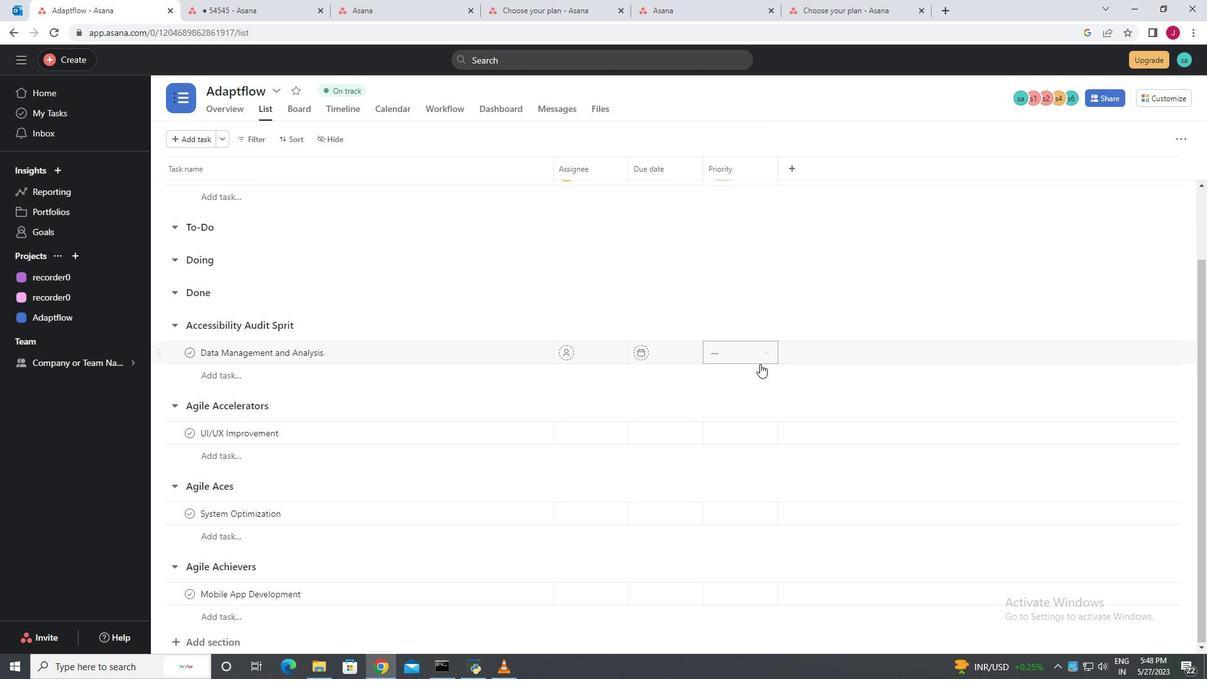 
Action: Mouse moved to (759, 364)
Screenshot: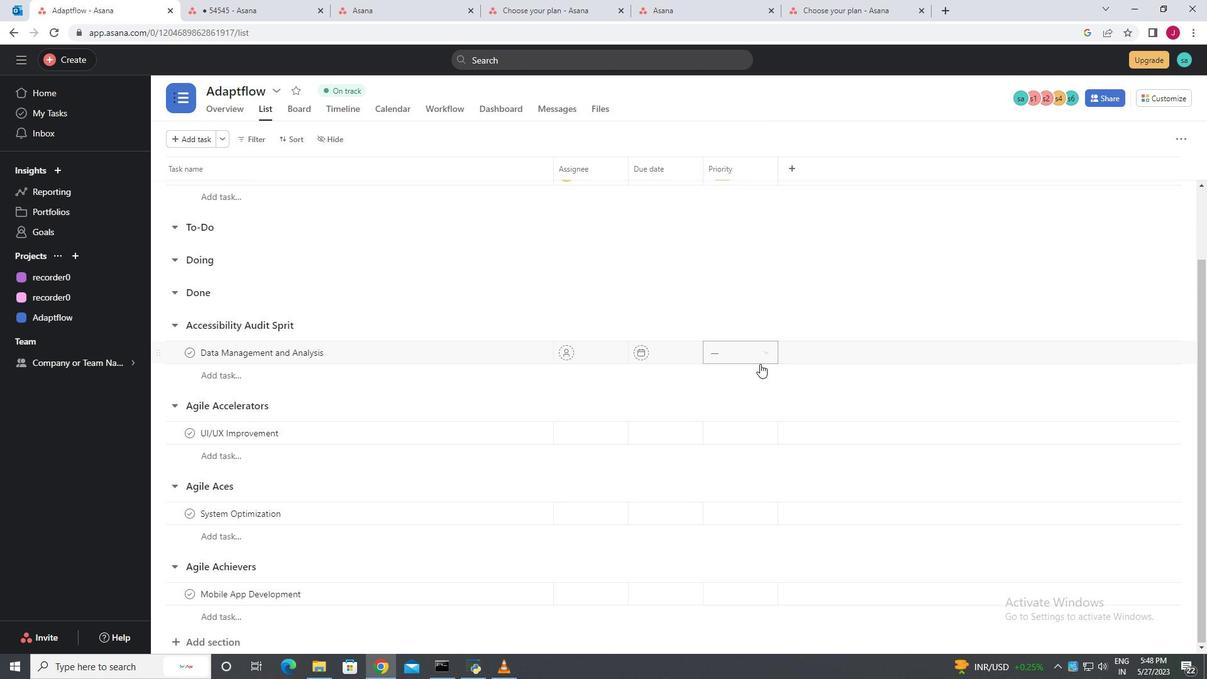 
Action: Mouse scrolled (759, 365) with delta (0, 0)
Screenshot: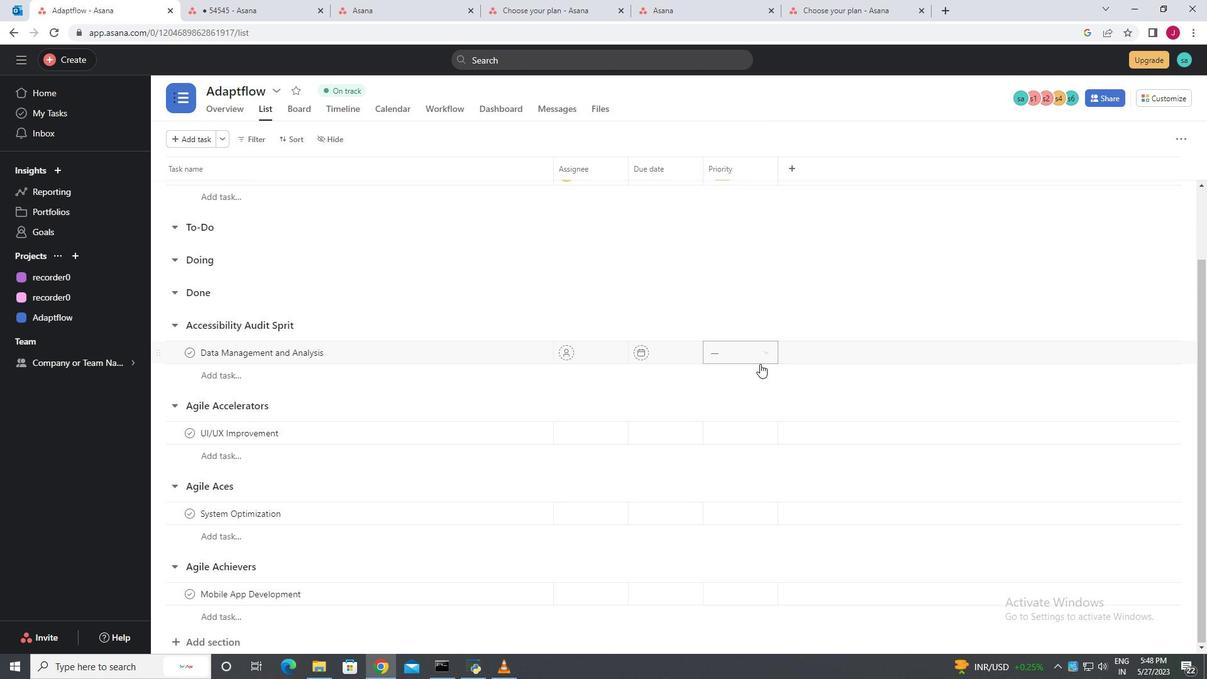 
Action: Mouse scrolled (759, 365) with delta (0, 0)
Screenshot: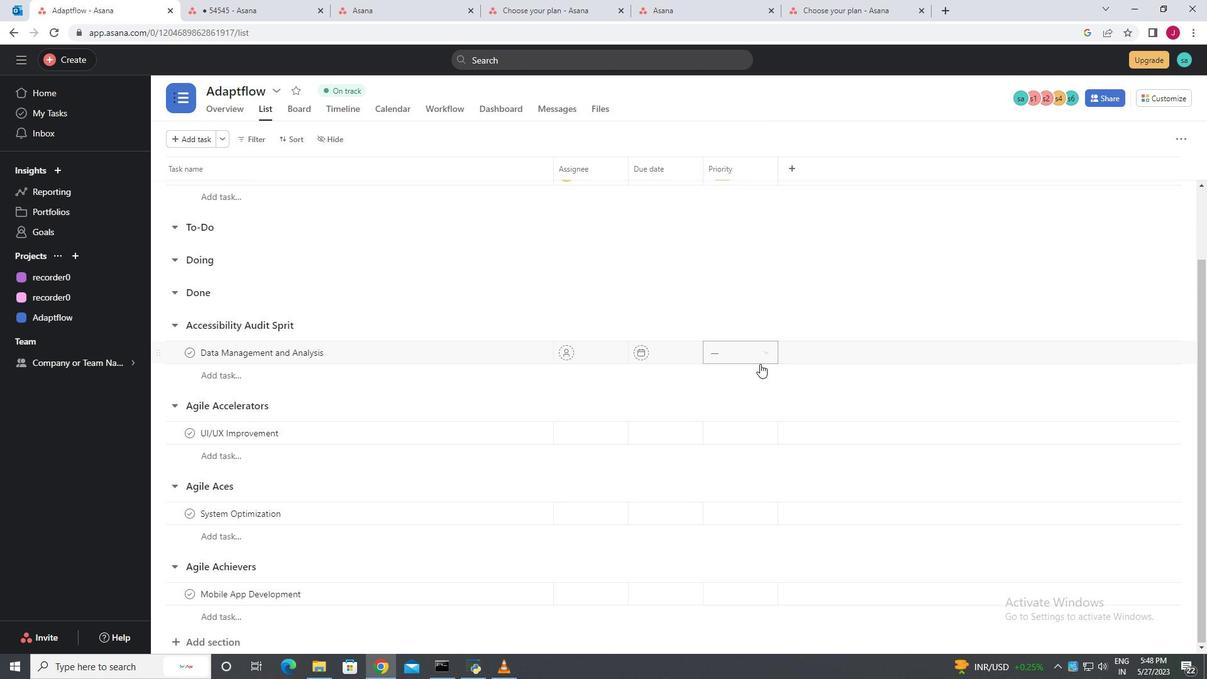 
Action: Mouse moved to (781, 299)
Screenshot: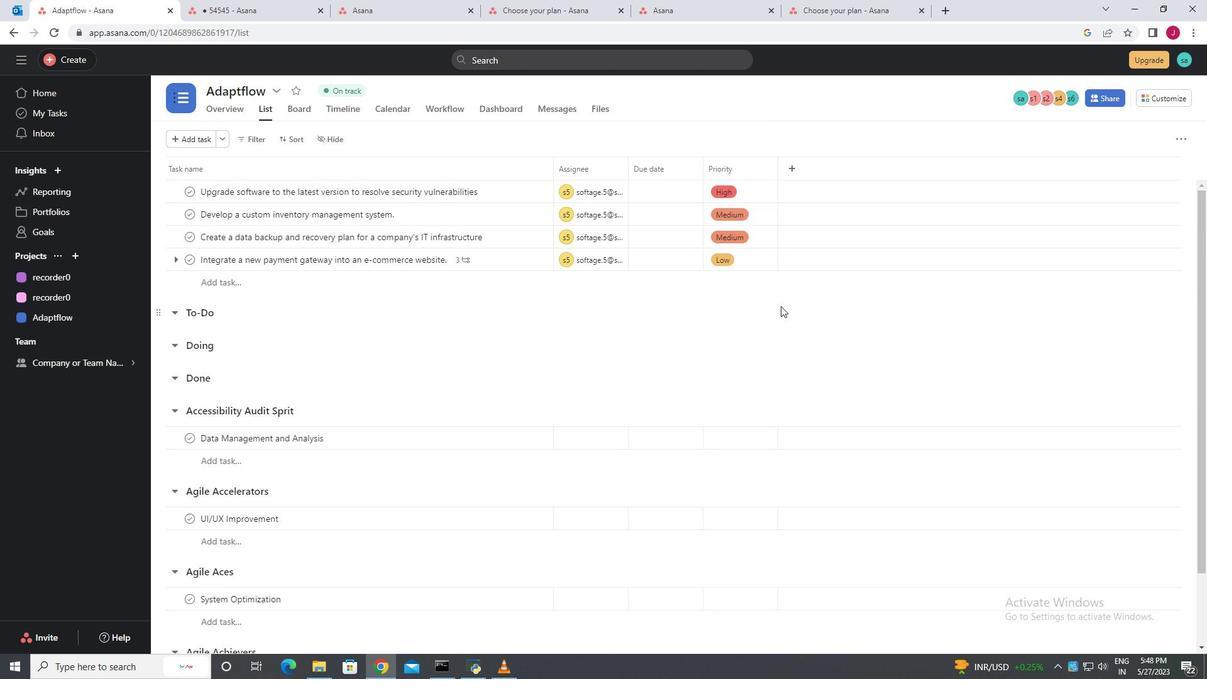 
Action: Mouse scrolled (781, 299) with delta (0, 0)
Screenshot: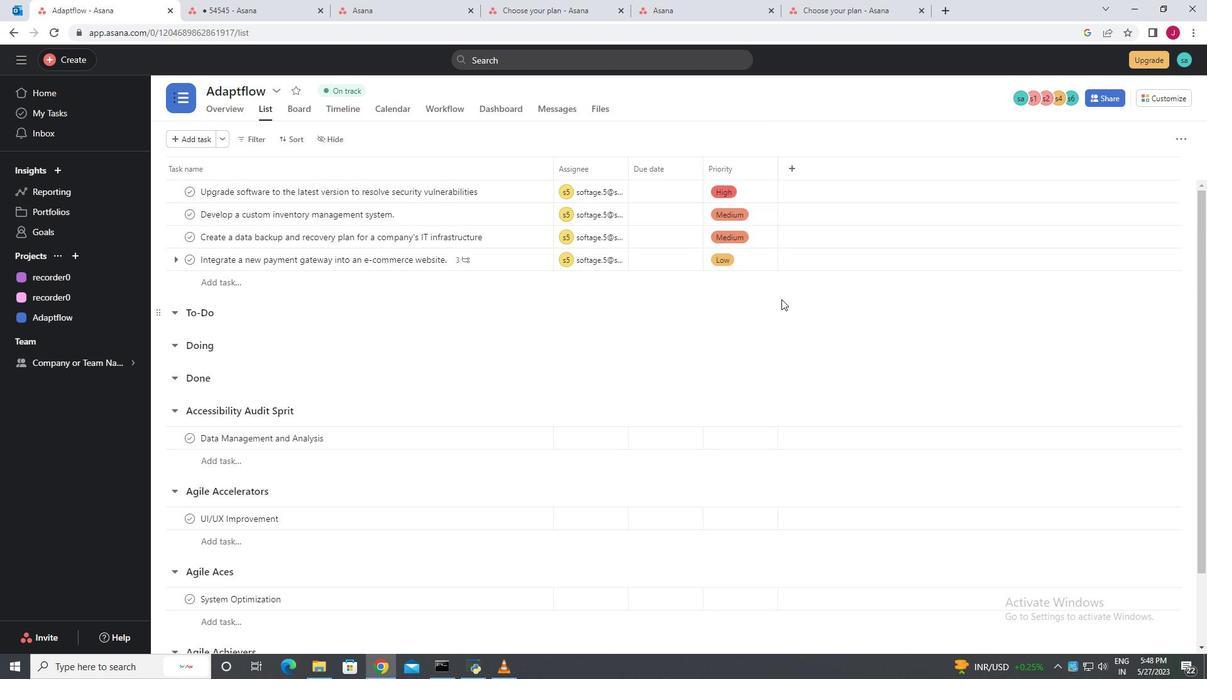 
Action: Mouse scrolled (781, 299) with delta (0, 0)
Screenshot: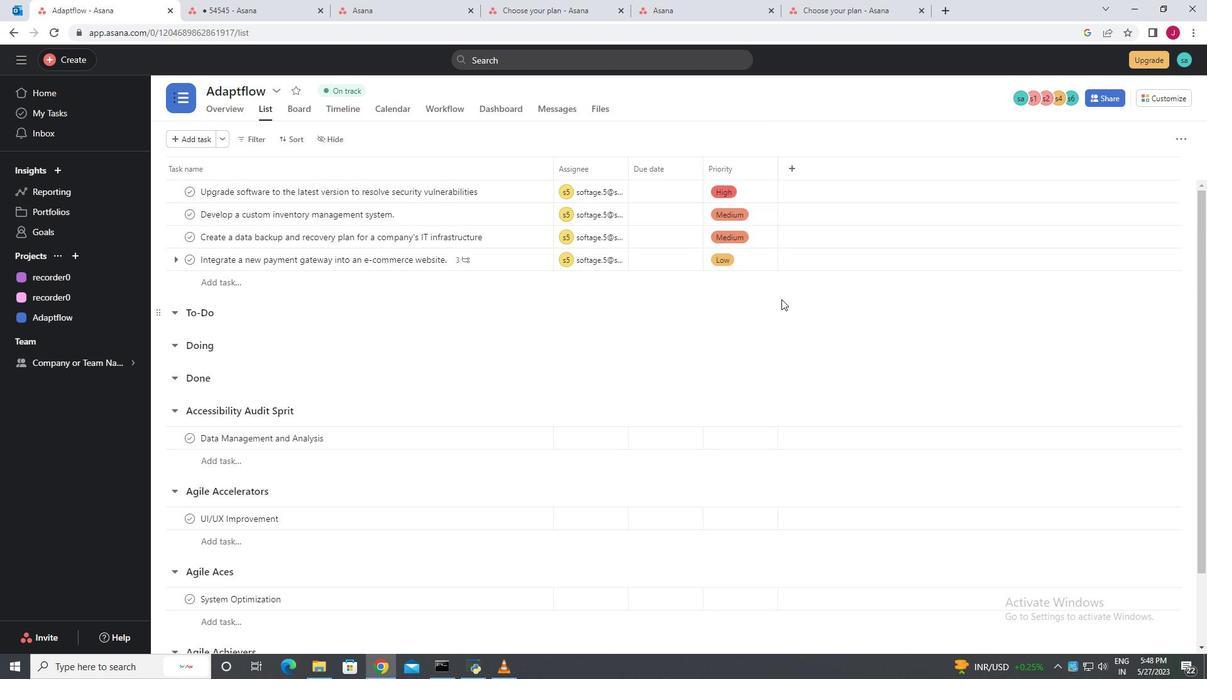
Action: Mouse moved to (781, 298)
Screenshot: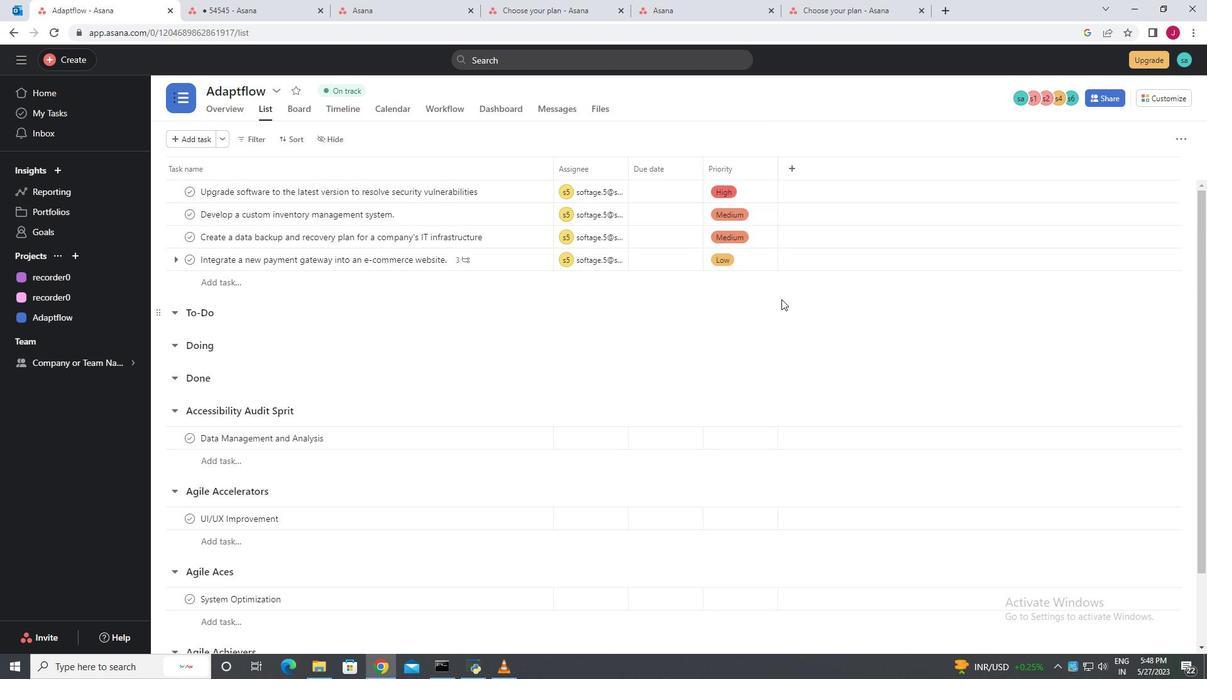 
